 Task: Open a blank sheet, save the file as Relationships.doc and add heading 'Relationships'Relationships ,with the parapraph,with the parapraph Relationships involve the connections between individuals, whether romantic, familial, or platonic. Building and maintaining healthy relationships involves communication, trust, and mutual respect, contributing to overall well-being and happiness.Apply Font Style Andalus And font size 16. Apply font style in  Heading Elephant and font size 14 Change heading alignment to  Left
Action: Mouse moved to (16, 19)
Screenshot: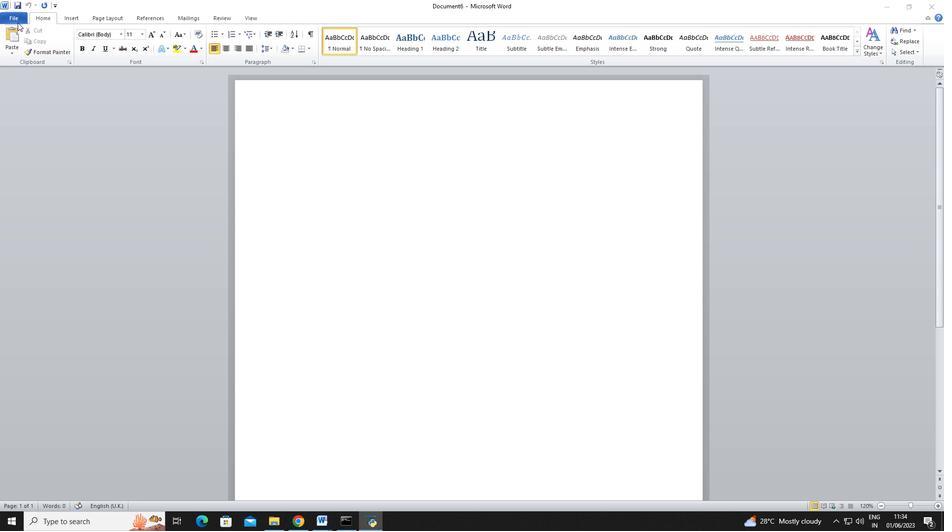 
Action: Mouse pressed left at (16, 19)
Screenshot: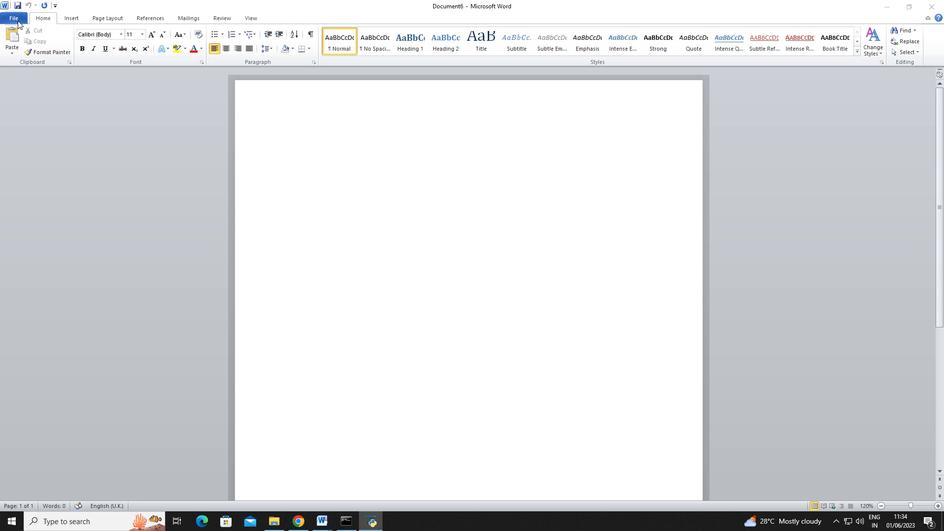 
Action: Mouse pressed left at (16, 19)
Screenshot: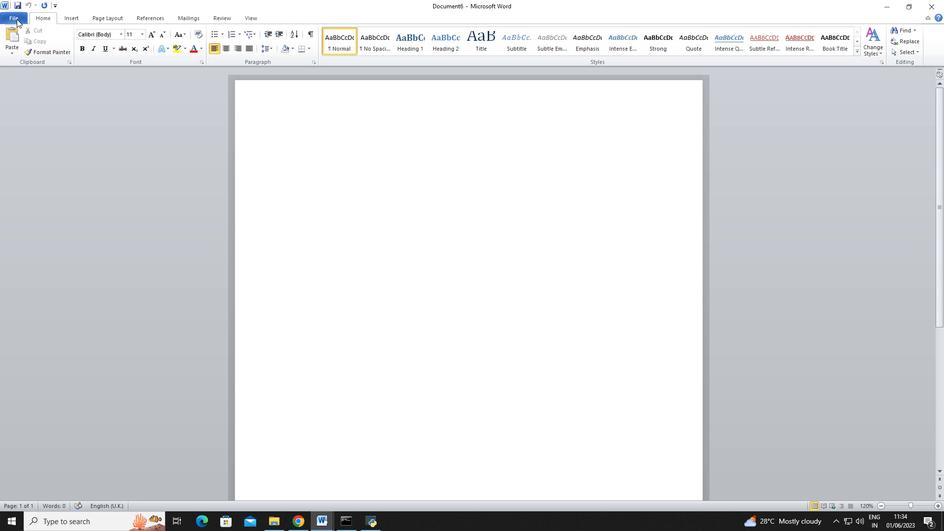 
Action: Mouse moved to (24, 124)
Screenshot: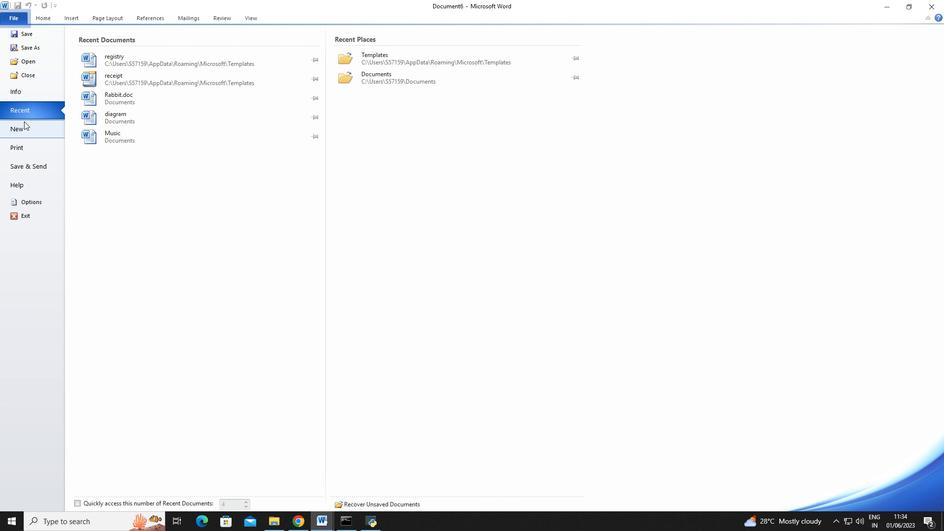 
Action: Mouse pressed left at (24, 124)
Screenshot: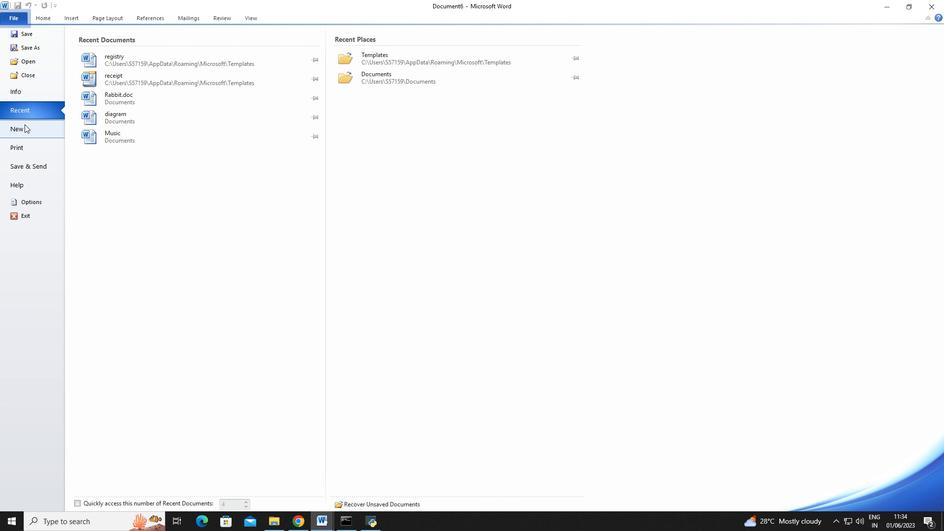 
Action: Mouse moved to (97, 96)
Screenshot: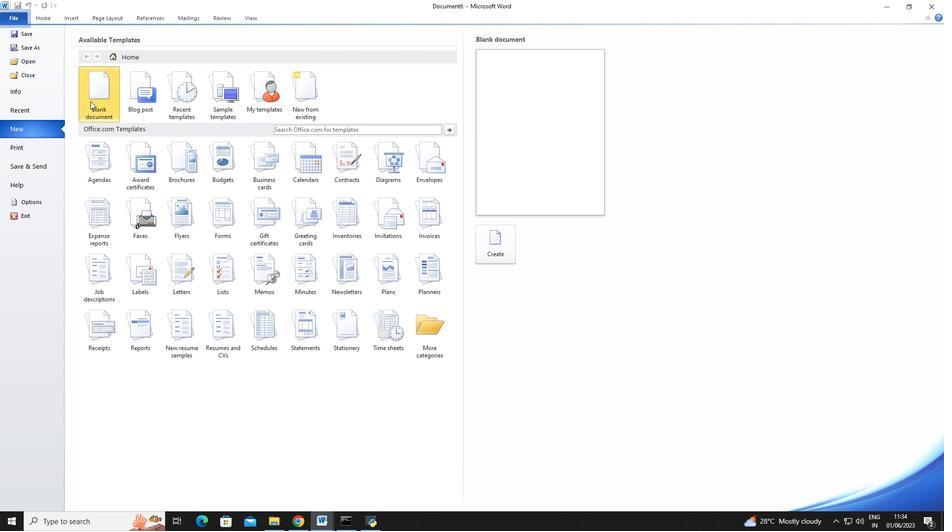 
Action: Mouse pressed left at (97, 96)
Screenshot: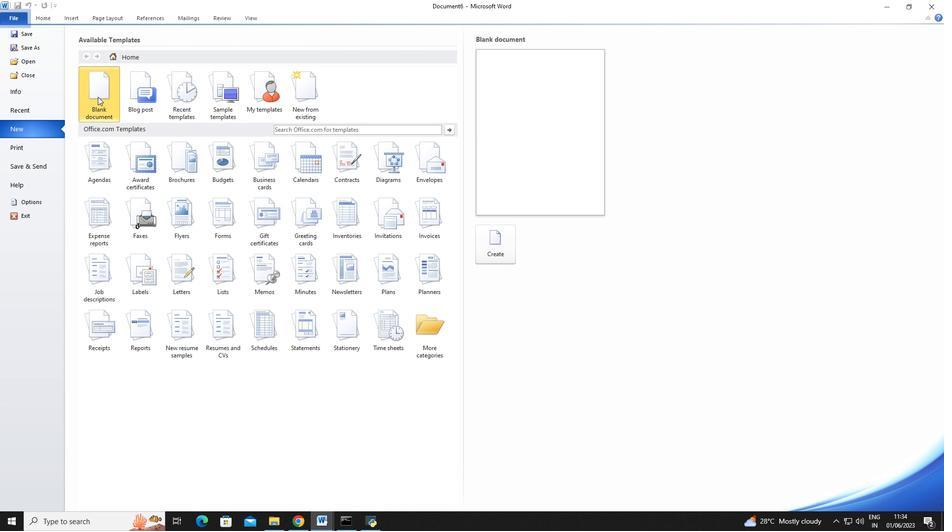 
Action: Mouse moved to (484, 243)
Screenshot: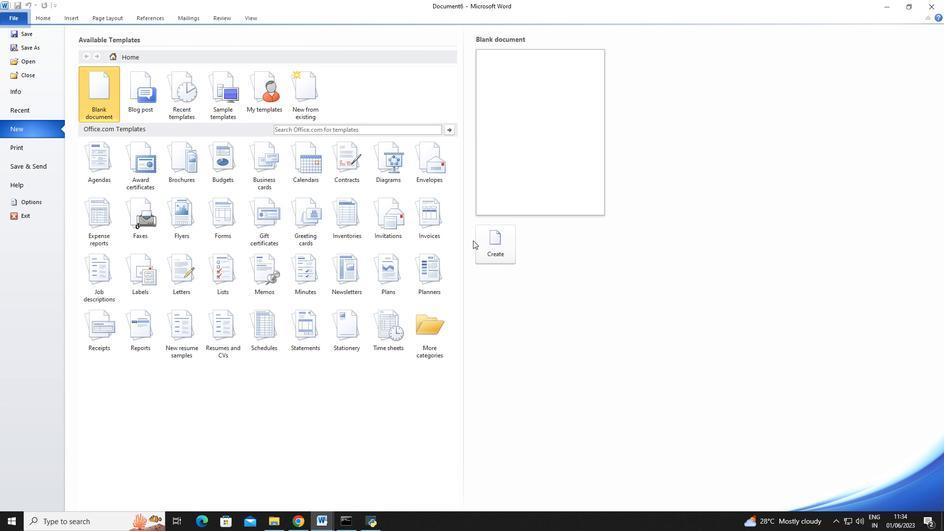 
Action: Mouse pressed left at (484, 243)
Screenshot: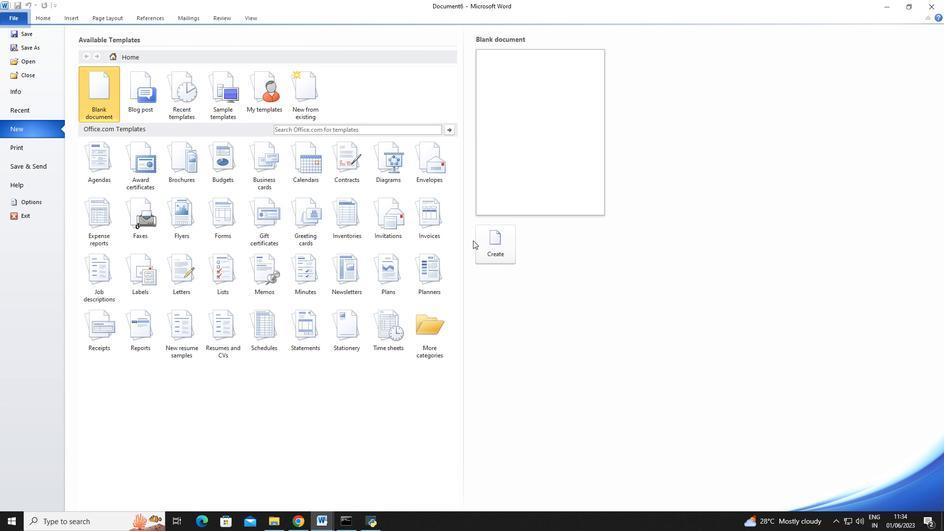 
Action: Mouse moved to (20, 19)
Screenshot: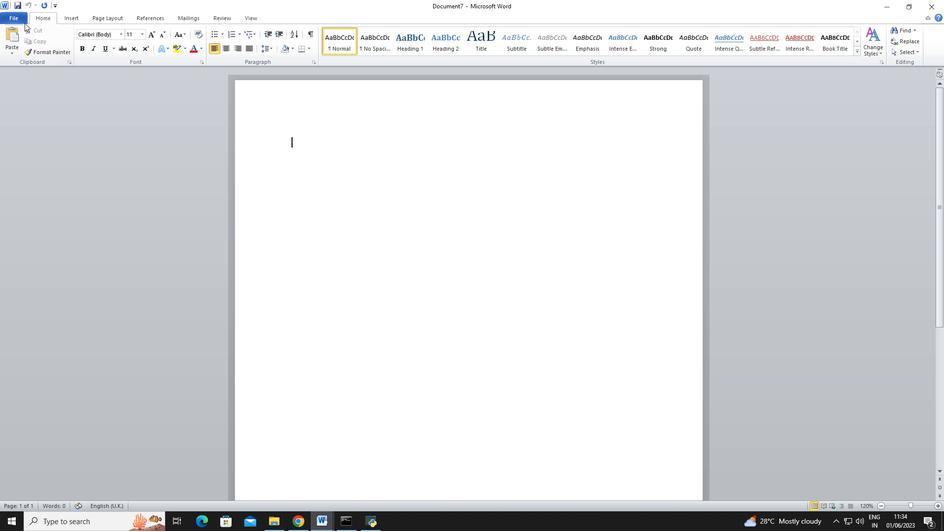 
Action: Mouse pressed left at (20, 19)
Screenshot: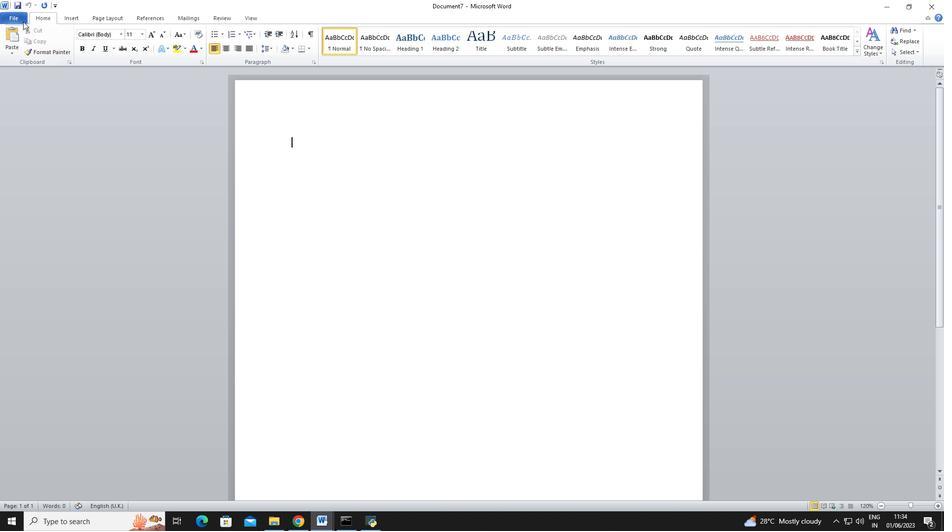 
Action: Mouse moved to (21, 33)
Screenshot: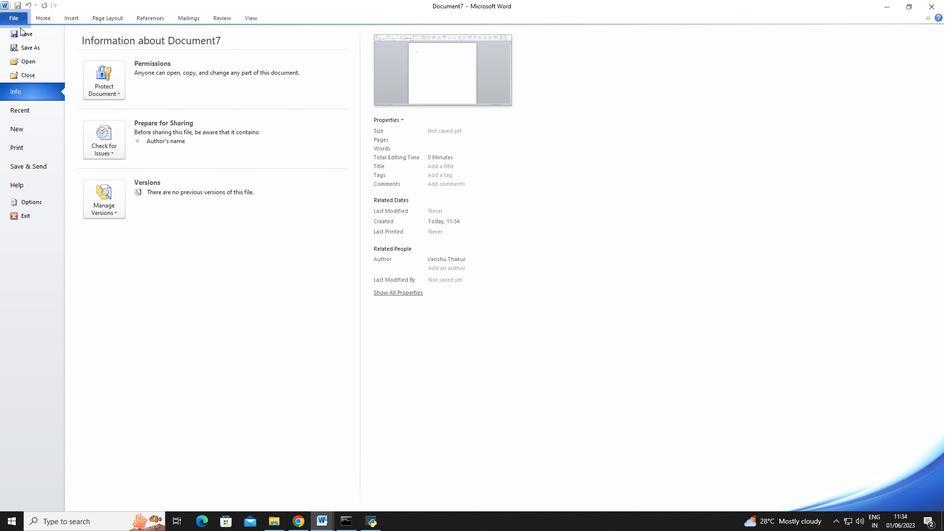 
Action: Mouse pressed left at (21, 33)
Screenshot: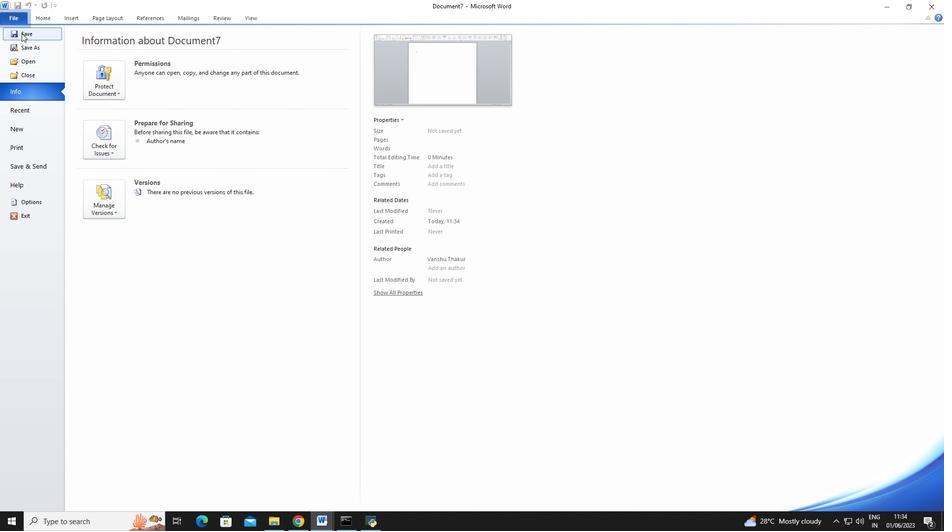 
Action: Mouse moved to (112, 143)
Screenshot: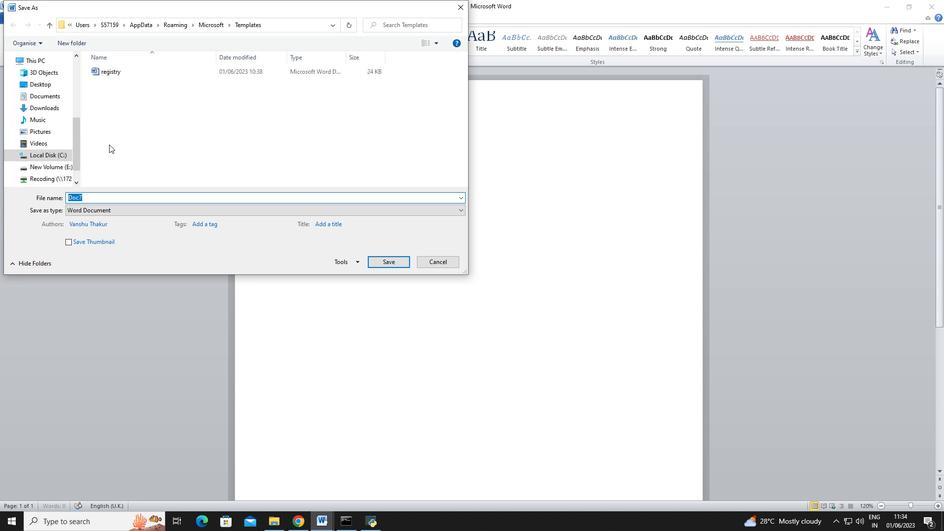 
Action: Key pressed <Key.shift>Relationsho<Key.backspace>ips.doc
Screenshot: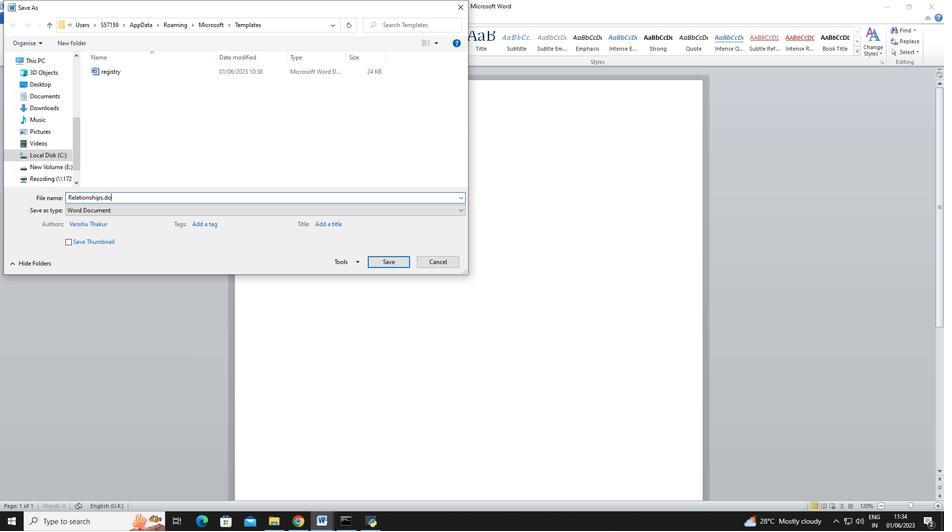 
Action: Mouse moved to (399, 266)
Screenshot: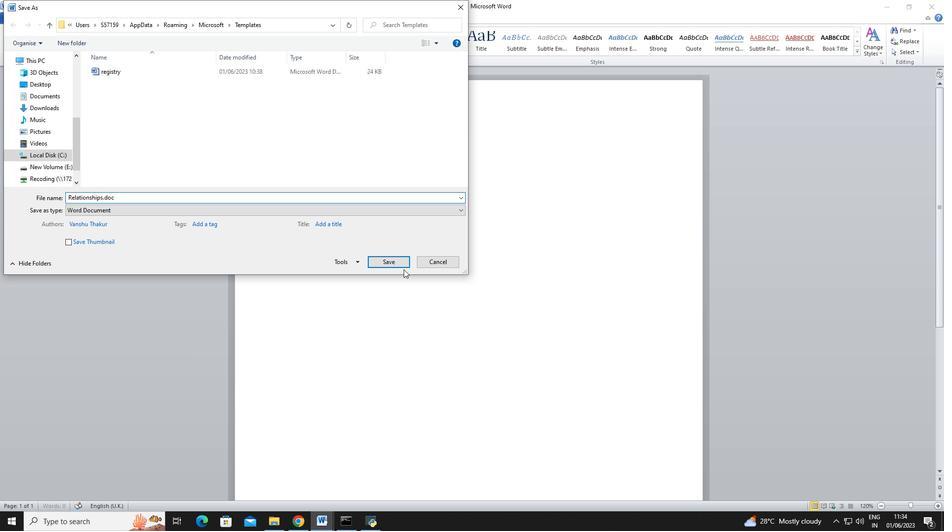 
Action: Mouse pressed left at (399, 266)
Screenshot: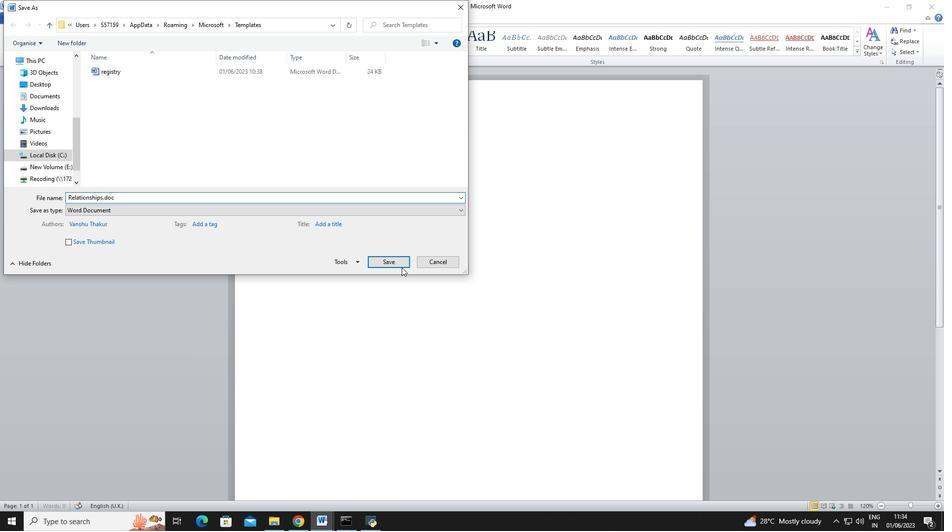 
Action: Mouse moved to (314, 133)
Screenshot: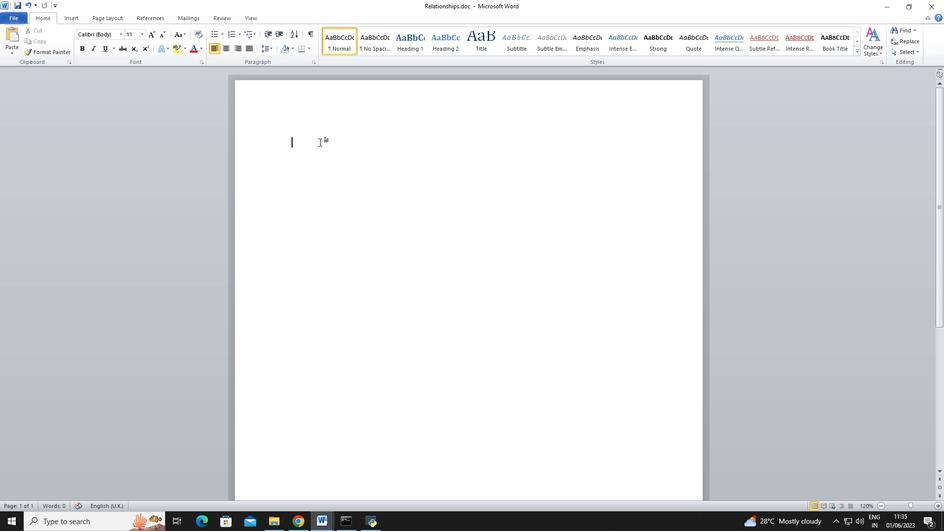 
Action: Key pressed <Key.shift>Relationships<Key.enter><Key.shift><Key.shift><Key.shift><Key.shift><Key.shift><Key.shift>Relationships<Key.space>involve<Key.space>the<Key.space>connections<Key.space>between<Key.space>individuals,<Key.space>whether<Key.space>romantic,<Key.space>familial,<Key.space>or<Key.space>platonic.<Key.space><Key.shift>Building<Key.space>and<Key.space>,<Key.backspace>maintaining<Key.space>healthy<Key.space>relationships<Key.space>involves<Key.space>communication,<Key.space>trust,<Key.space>and<Key.space>mutual<Key.space>respect,<Key.space>contibuting<Key.space>to<Key.space>overall<Key.space>well-being<Key.space>and<Key.space>happiness.
Screenshot: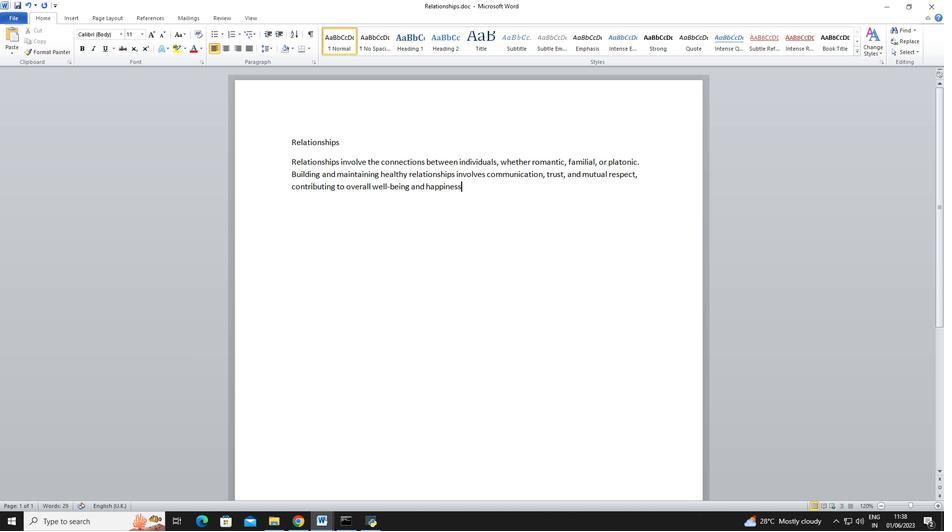 
Action: Mouse moved to (290, 163)
Screenshot: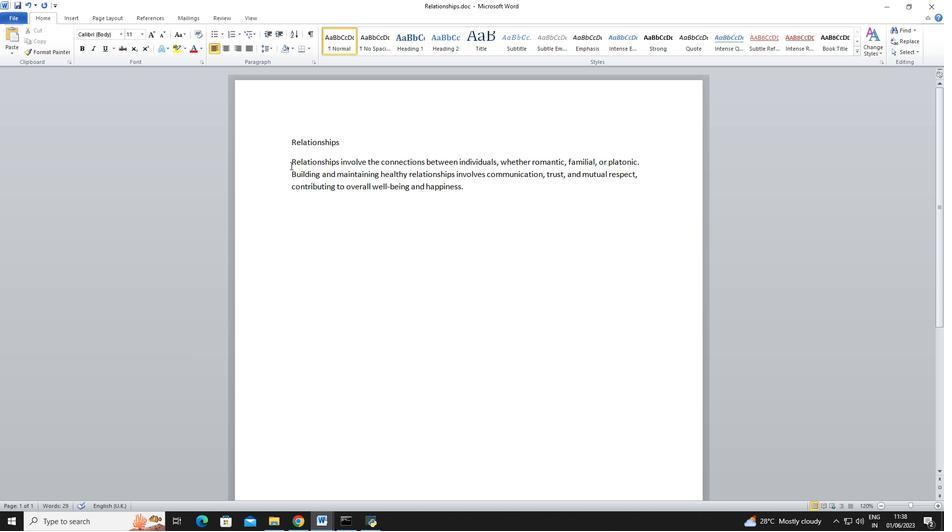 
Action: Mouse pressed left at (290, 163)
Screenshot: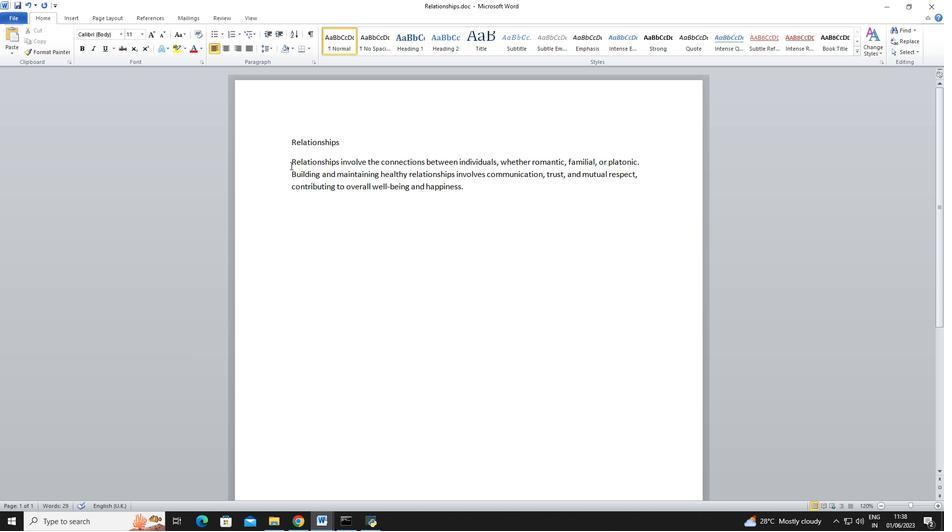 
Action: Mouse moved to (116, 35)
Screenshot: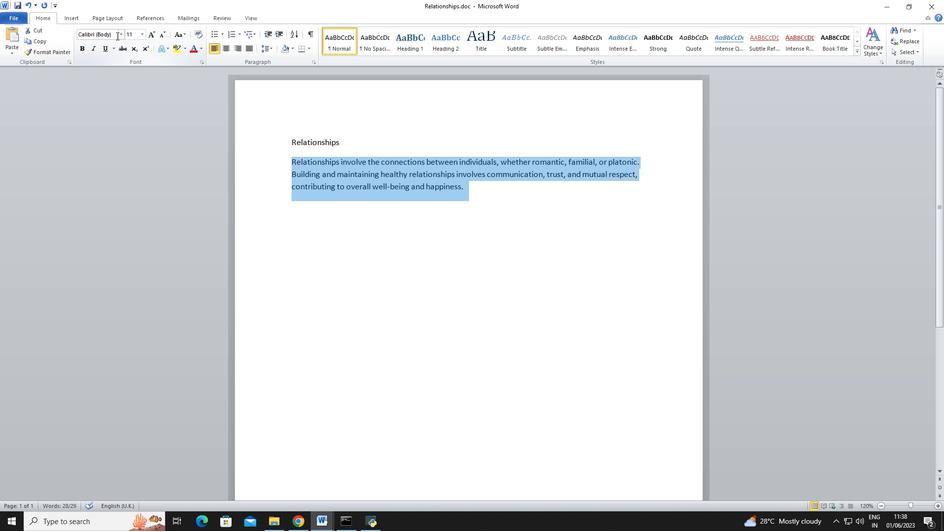 
Action: Mouse pressed left at (116, 35)
Screenshot: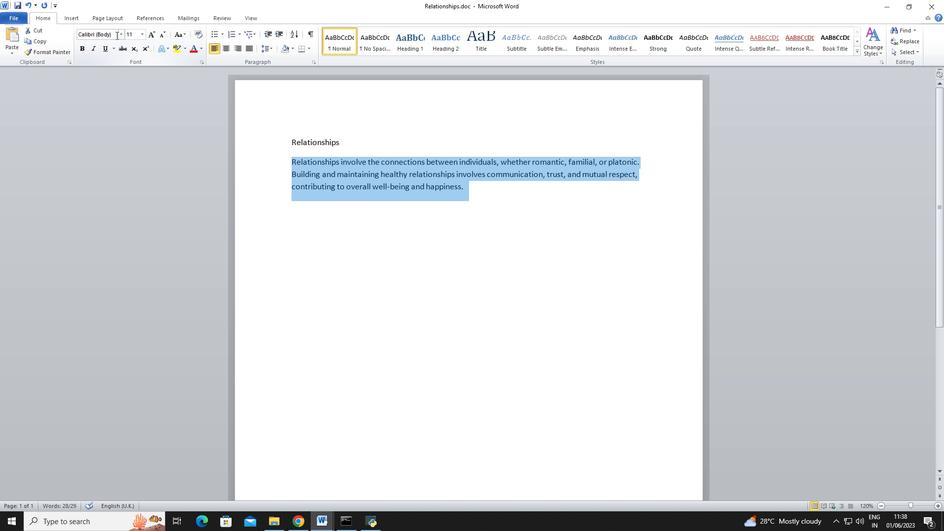 
Action: Mouse moved to (119, 32)
Screenshot: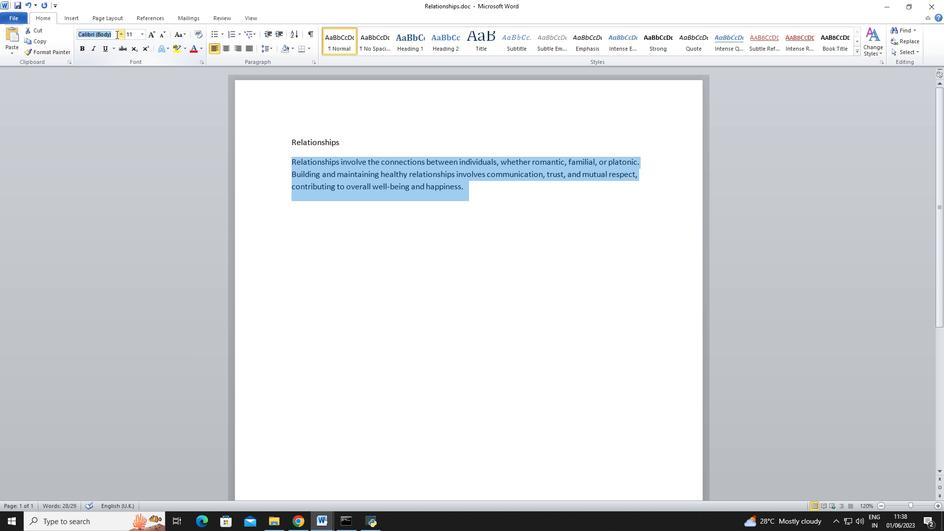 
Action: Mouse pressed left at (119, 32)
Screenshot: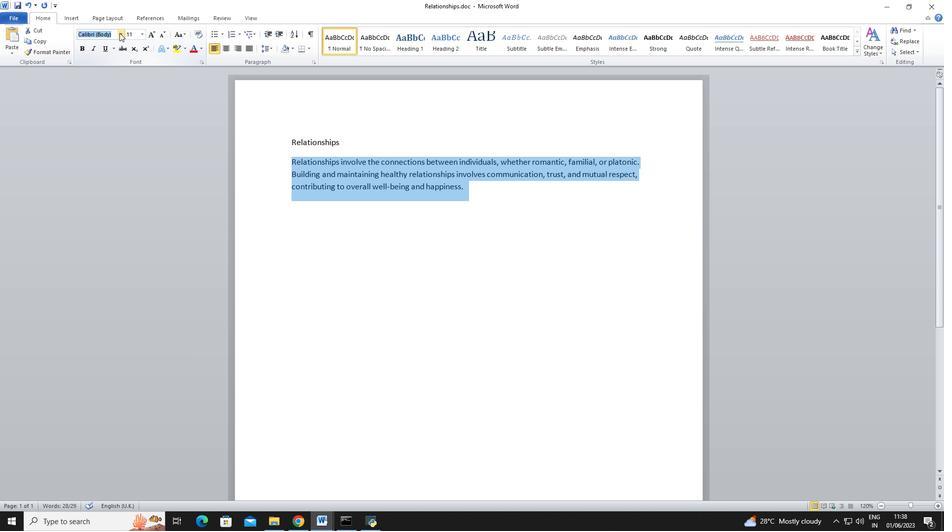 
Action: Mouse moved to (154, 227)
Screenshot: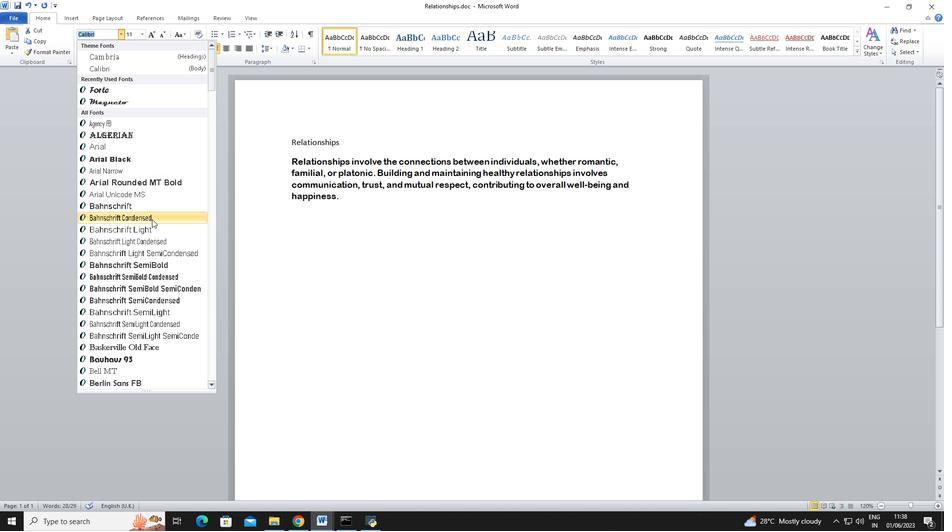 
Action: Mouse scrolled (154, 227) with delta (0, 0)
Screenshot: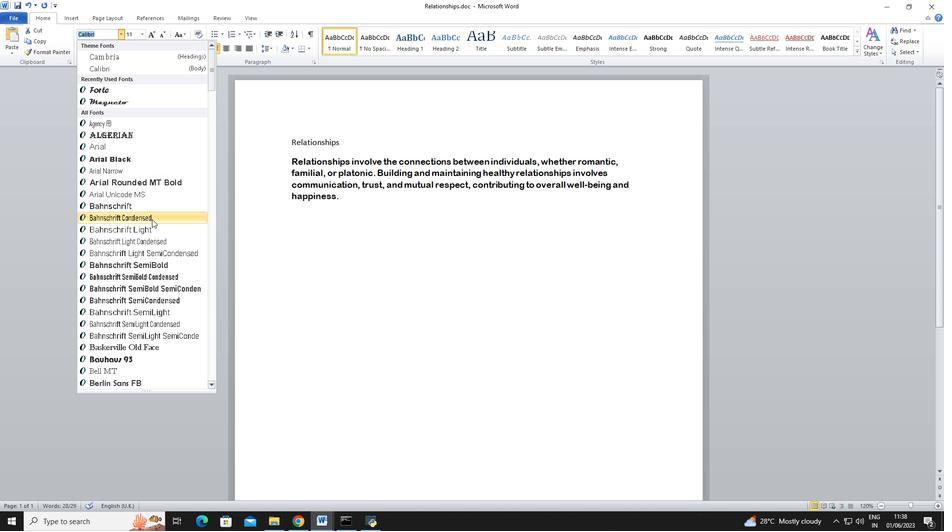
Action: Mouse moved to (155, 229)
Screenshot: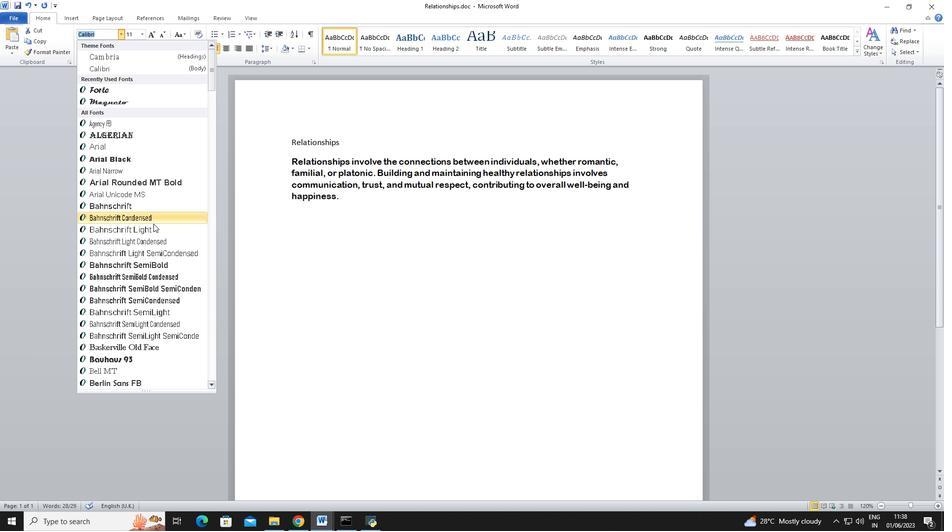 
Action: Mouse scrolled (155, 229) with delta (0, 0)
Screenshot: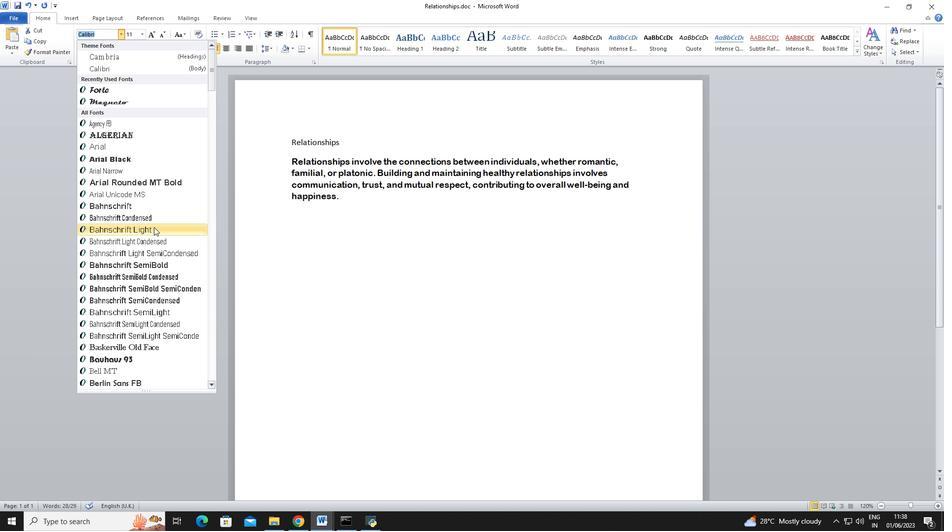 
Action: Mouse scrolled (155, 229) with delta (0, 0)
Screenshot: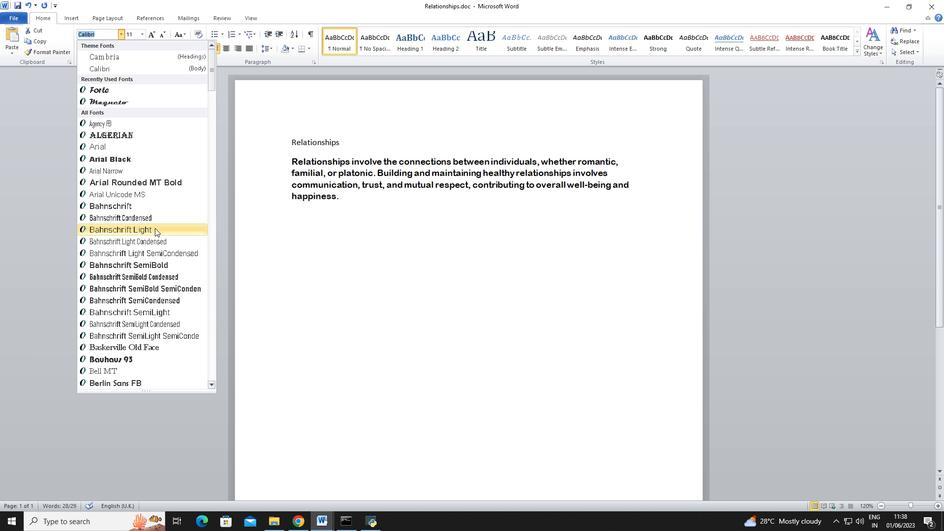 
Action: Mouse moved to (155, 230)
Screenshot: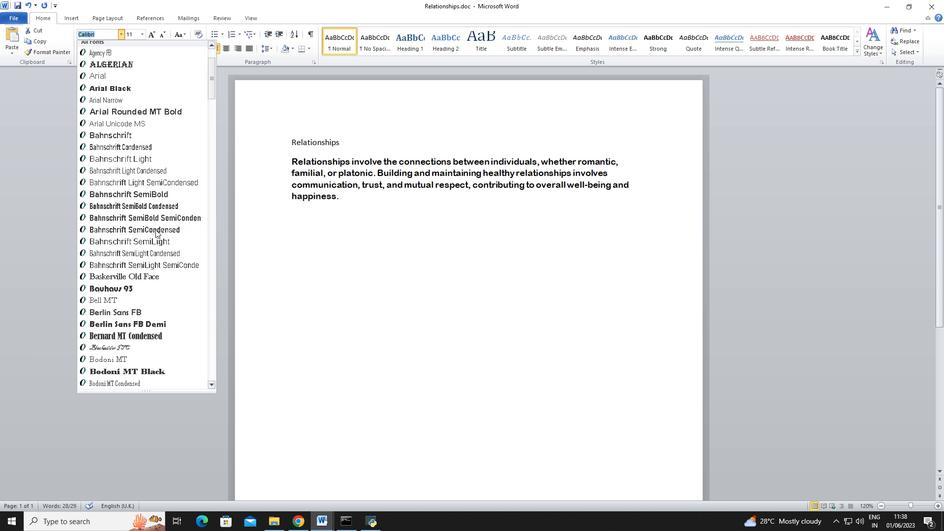 
Action: Mouse scrolled (155, 229) with delta (0, 0)
Screenshot: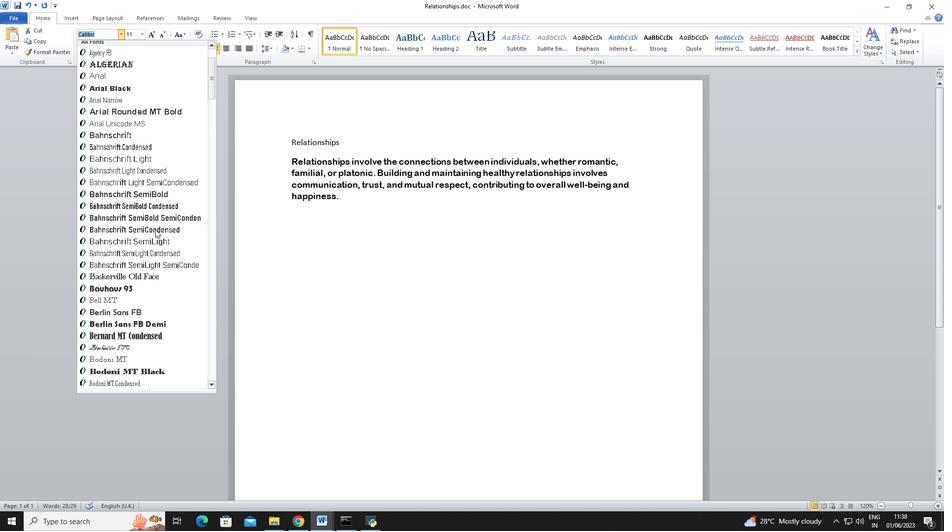 
Action: Mouse scrolled (155, 229) with delta (0, 0)
Screenshot: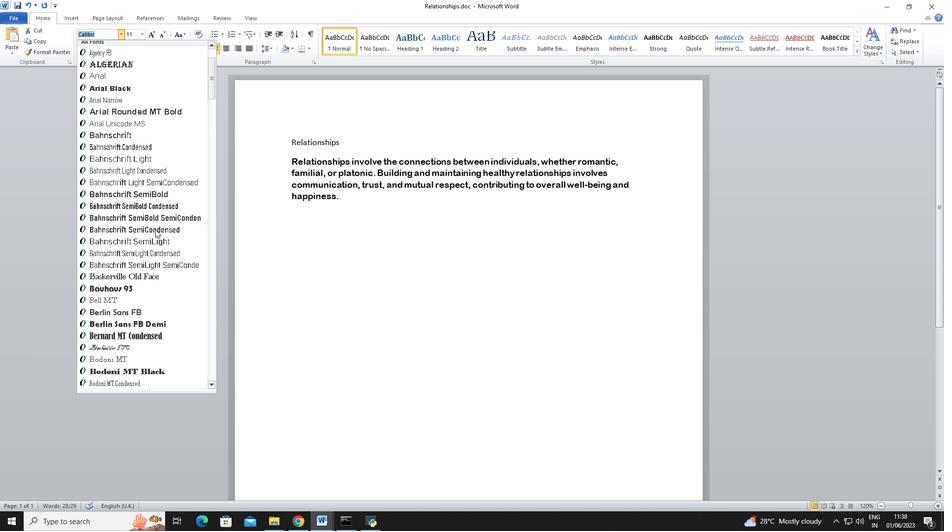 
Action: Mouse scrolled (155, 229) with delta (0, 0)
Screenshot: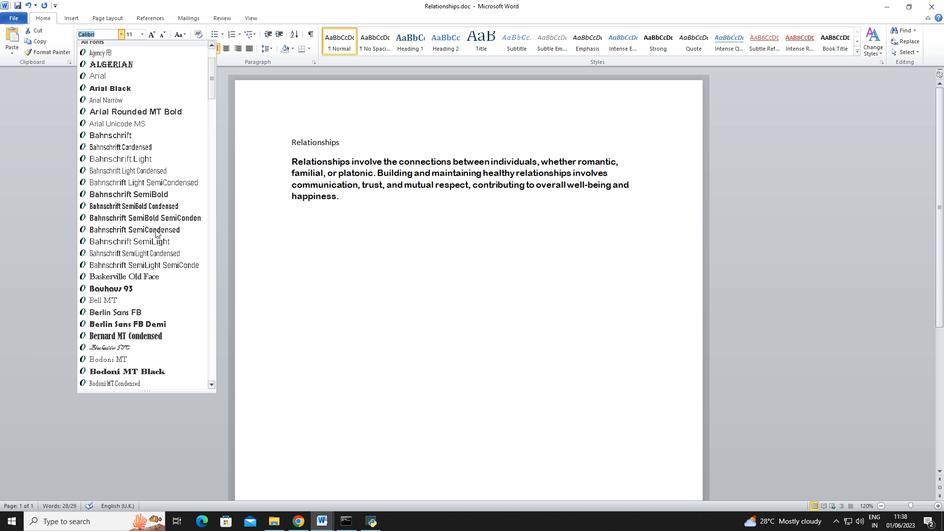
Action: Mouse moved to (155, 230)
Screenshot: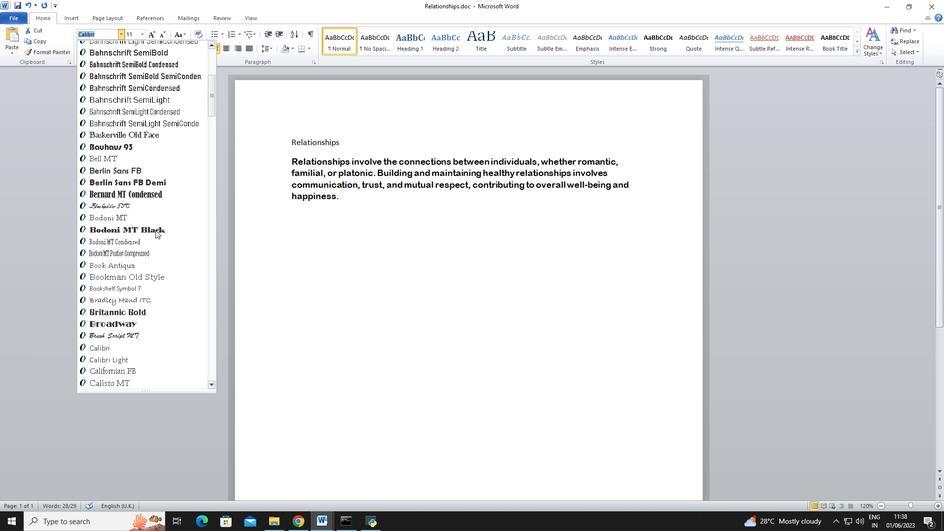 
Action: Mouse scrolled (155, 230) with delta (0, 0)
Screenshot: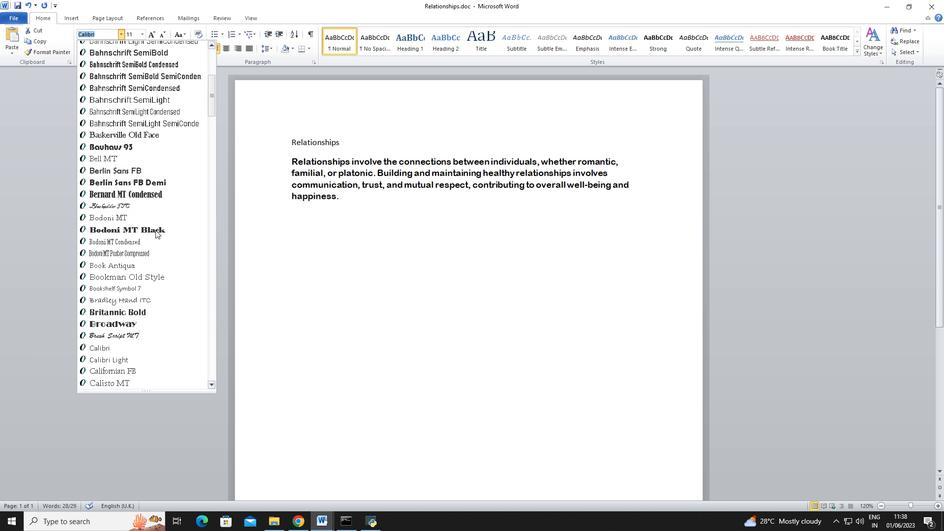 
Action: Mouse scrolled (155, 230) with delta (0, 0)
Screenshot: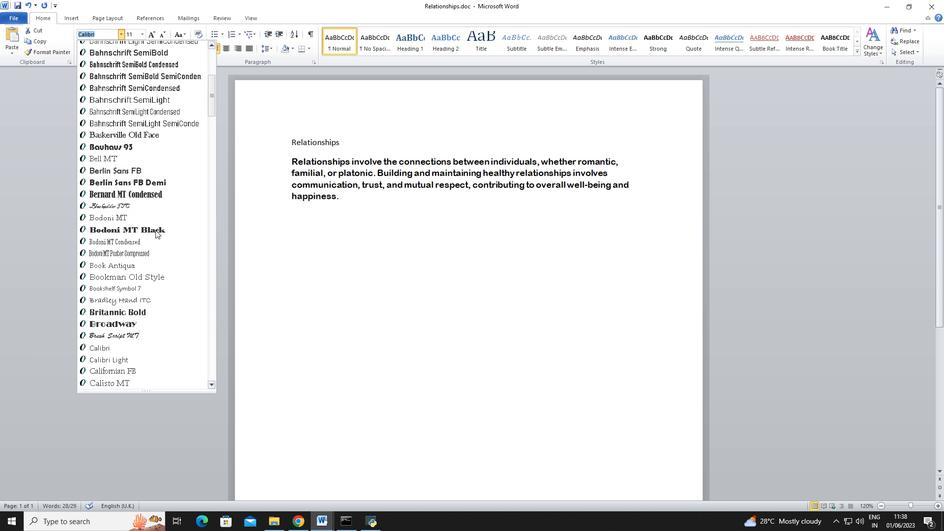 
Action: Mouse scrolled (155, 230) with delta (0, 0)
Screenshot: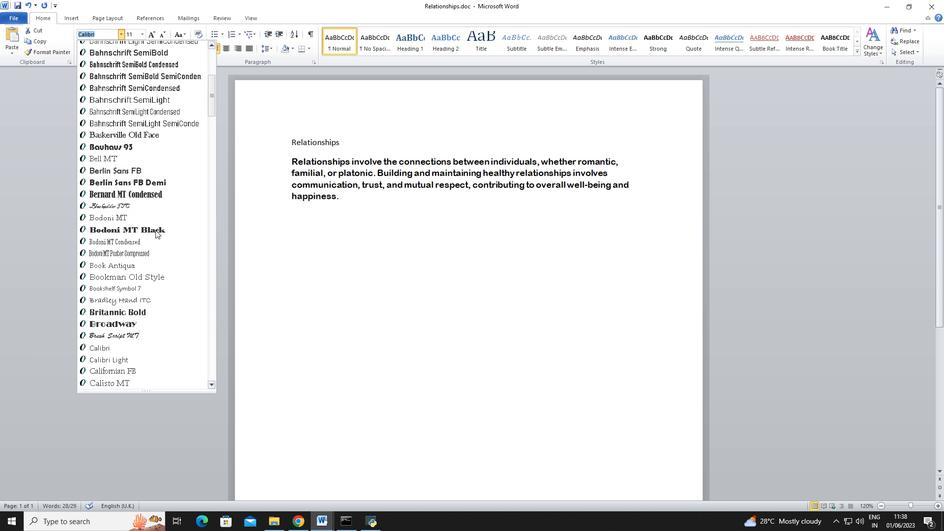 
Action: Mouse scrolled (155, 230) with delta (0, 0)
Screenshot: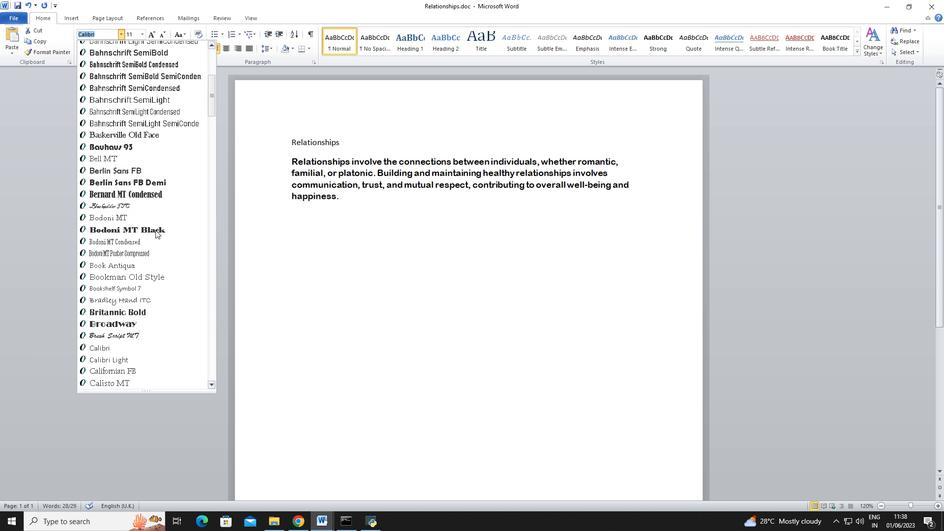 
Action: Mouse scrolled (155, 230) with delta (0, 0)
Screenshot: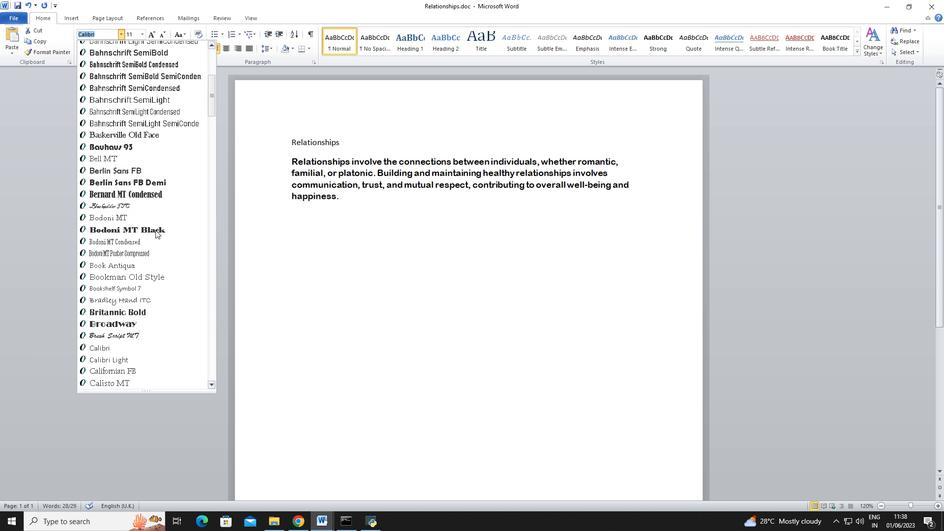 
Action: Mouse scrolled (155, 230) with delta (0, 0)
Screenshot: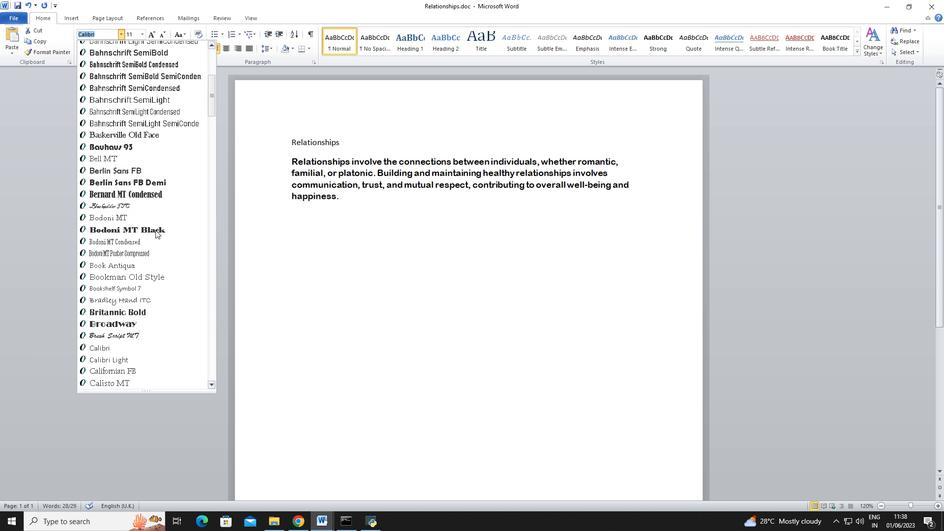 
Action: Mouse scrolled (155, 230) with delta (0, 0)
Screenshot: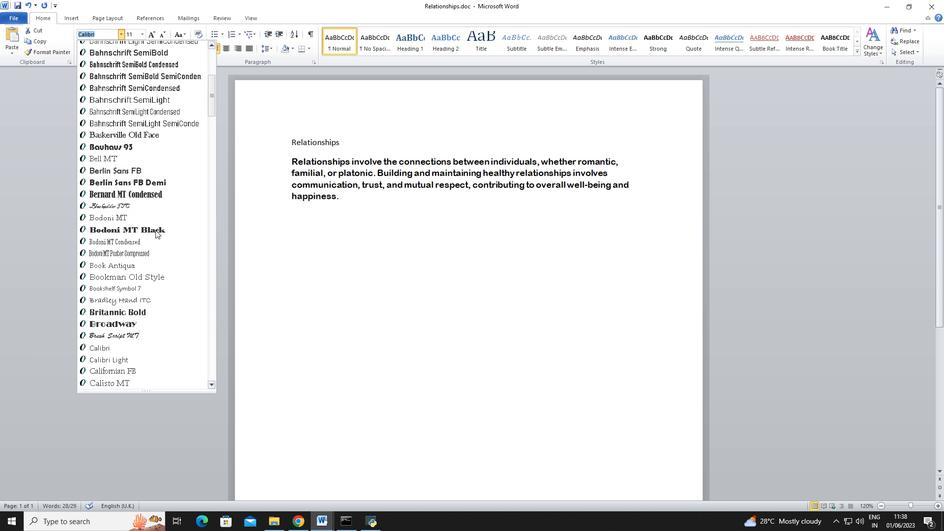 
Action: Mouse scrolled (155, 230) with delta (0, 0)
Screenshot: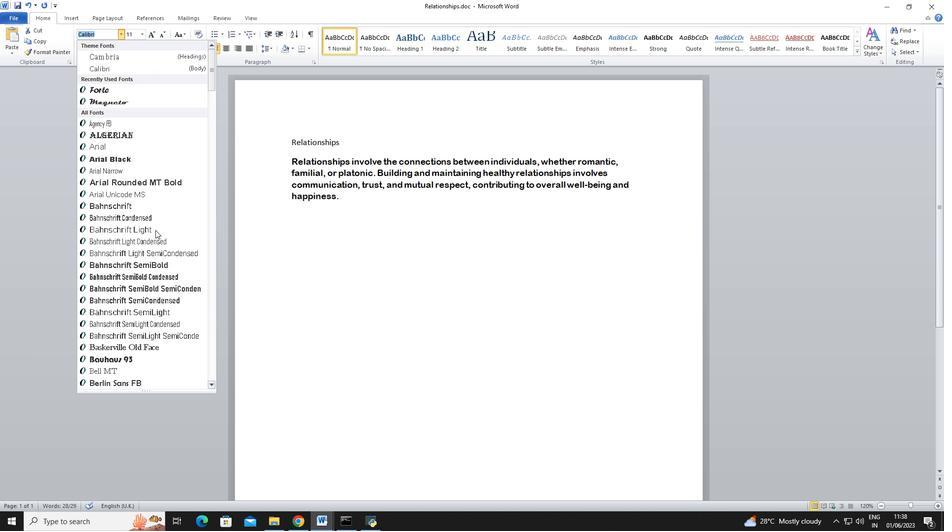 
Action: Mouse scrolled (155, 230) with delta (0, 0)
Screenshot: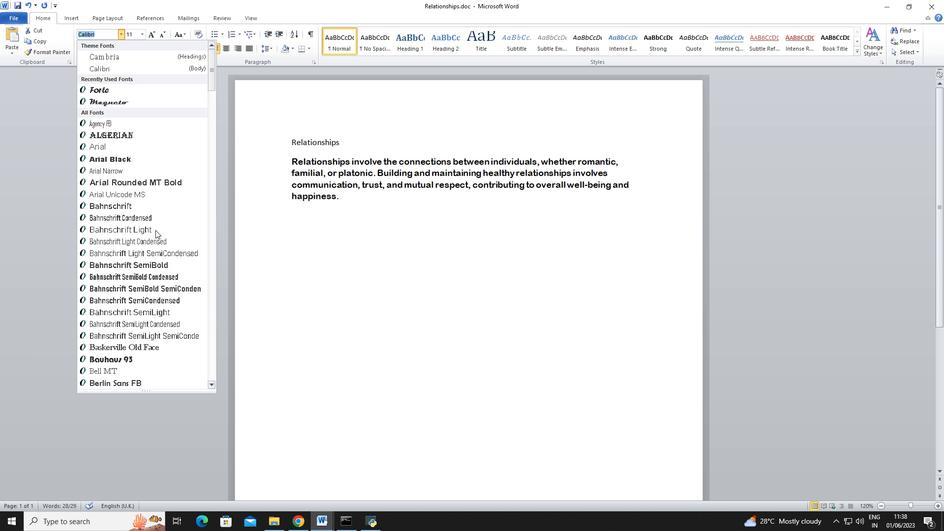
Action: Mouse scrolled (155, 229) with delta (0, 0)
Screenshot: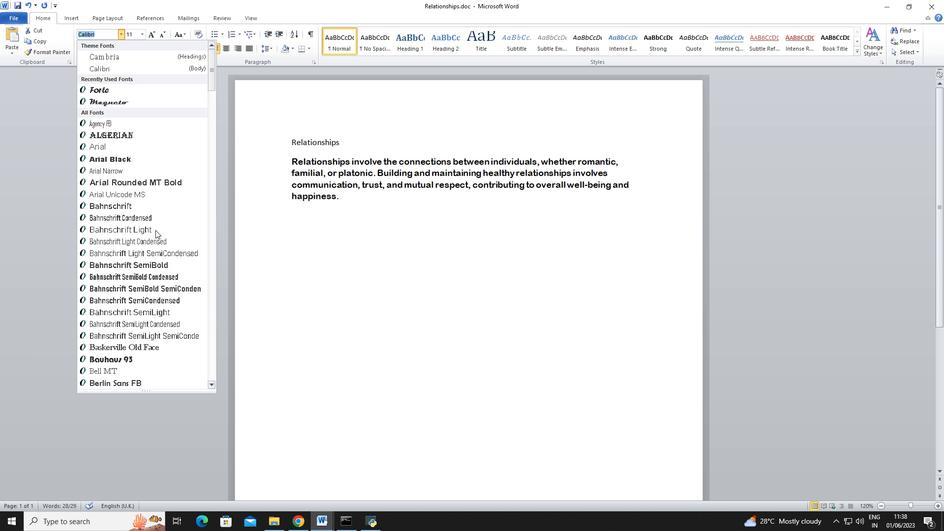 
Action: Mouse scrolled (155, 230) with delta (0, 0)
Screenshot: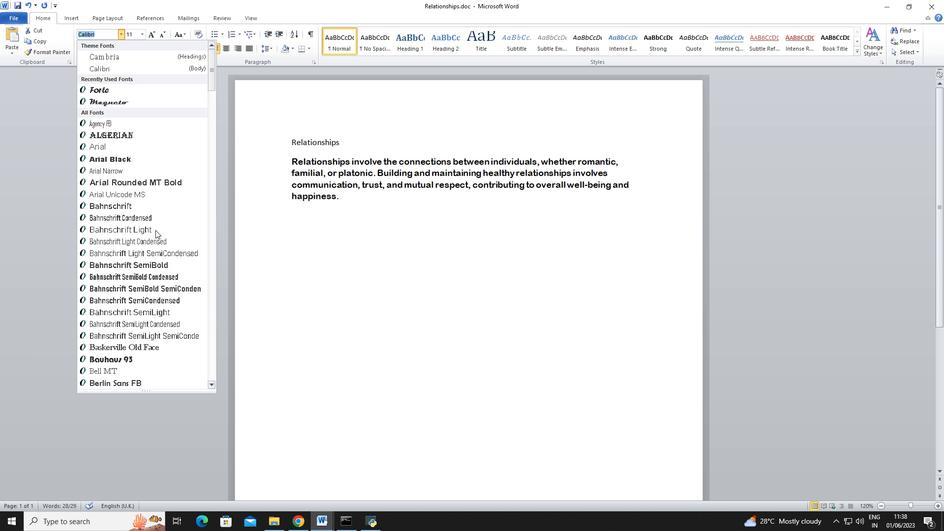 
Action: Mouse scrolled (155, 229) with delta (0, 0)
Screenshot: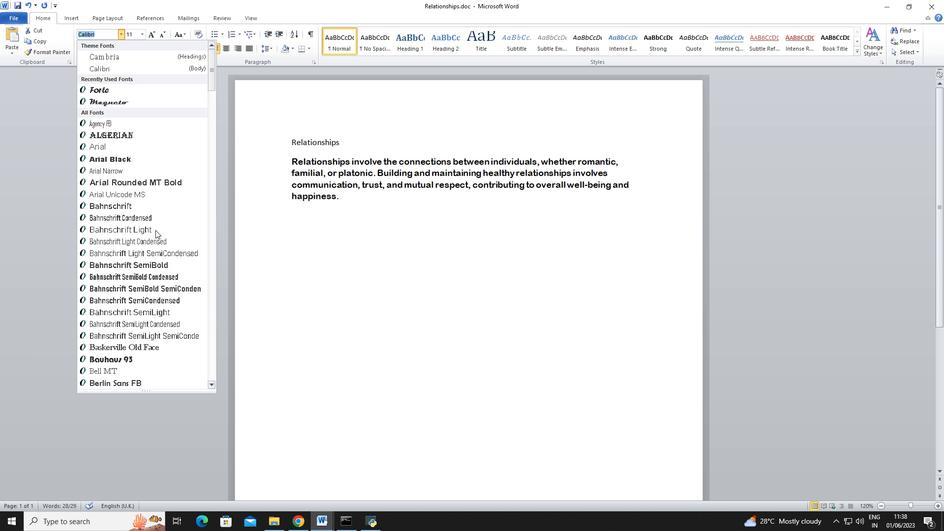 
Action: Mouse scrolled (155, 230) with delta (0, 0)
Screenshot: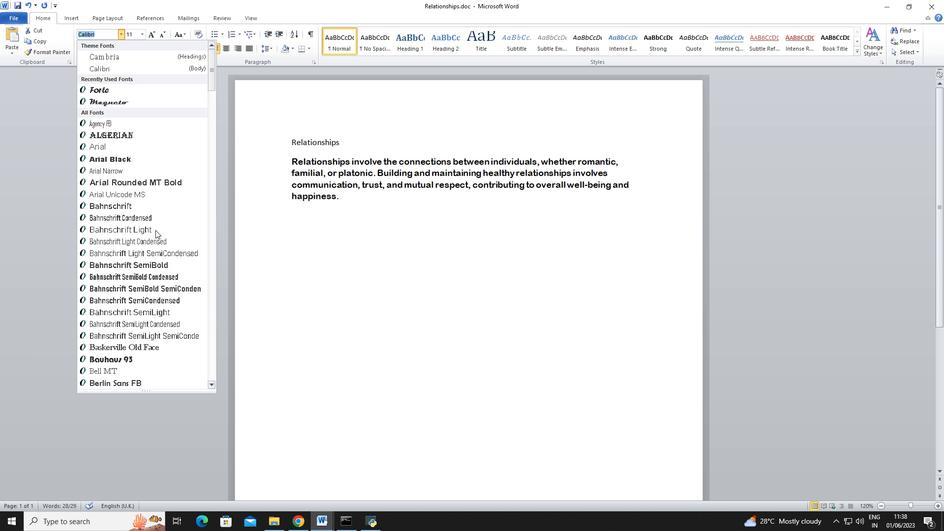 
Action: Mouse moved to (104, 33)
Screenshot: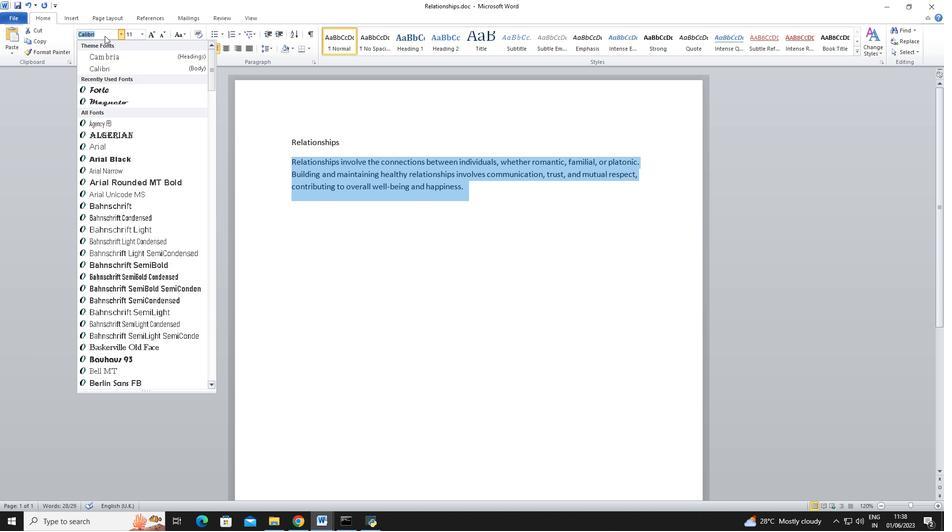 
Action: Mouse pressed left at (104, 33)
Screenshot: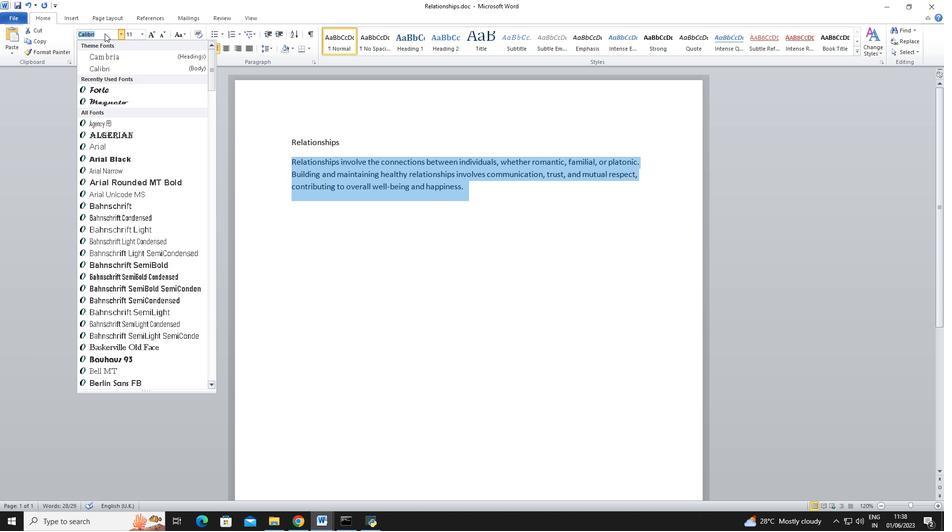 
Action: Mouse moved to (73, 35)
Screenshot: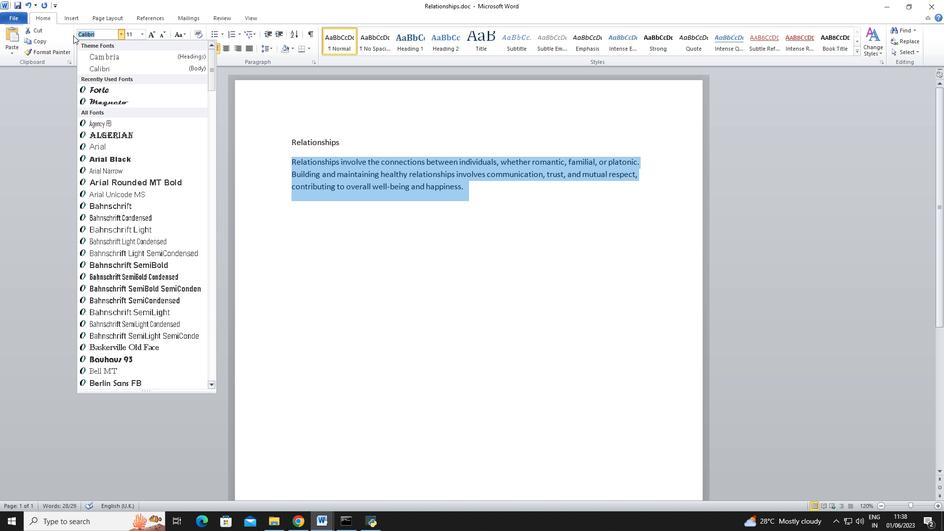 
Action: Key pressed <Key.shift>Andalus
Screenshot: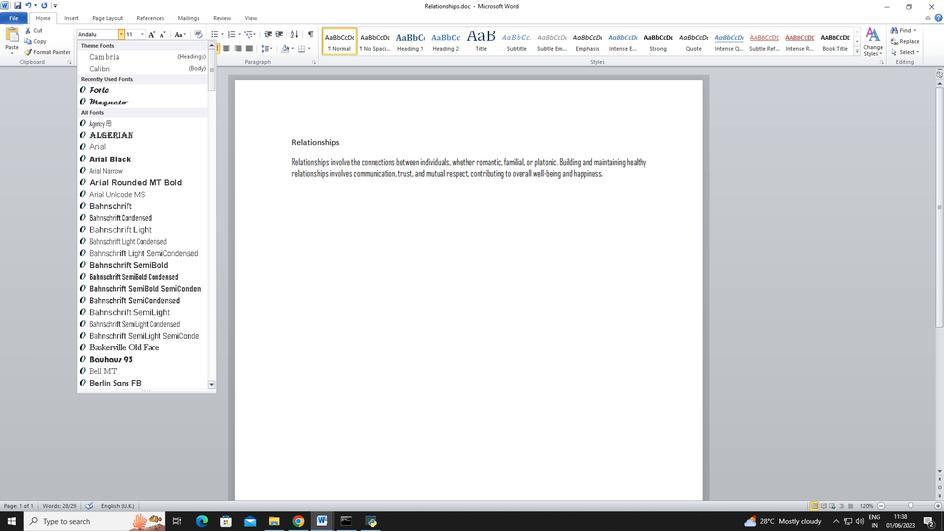 
Action: Mouse moved to (88, 38)
Screenshot: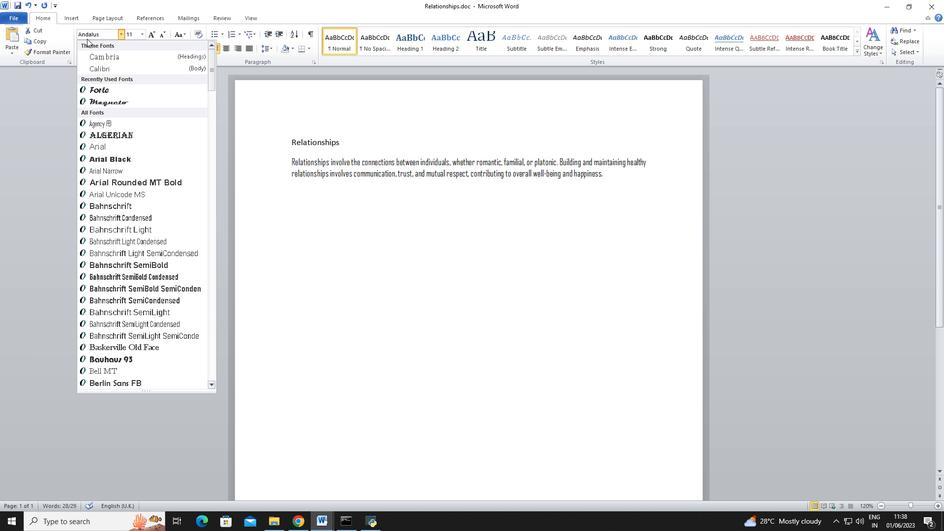 
Action: Key pressed <Key.enter>
Screenshot: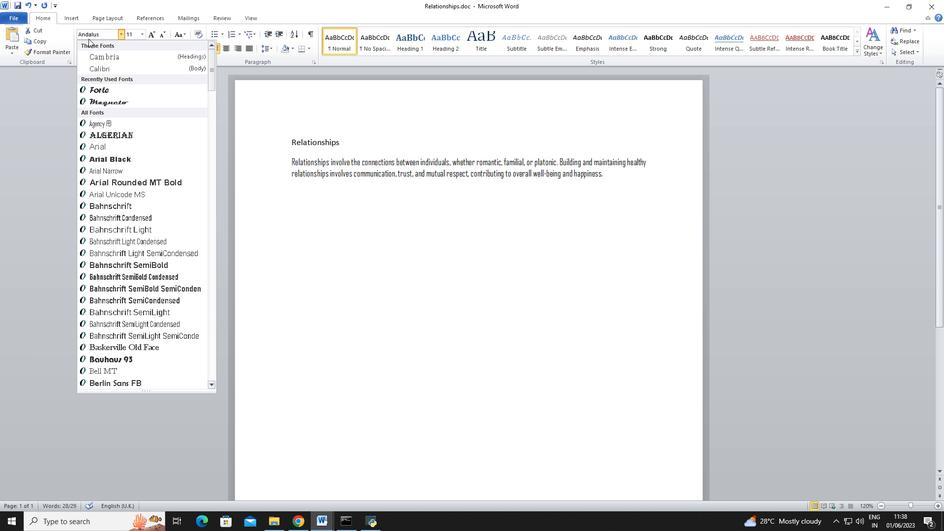 
Action: Mouse moved to (443, 287)
Screenshot: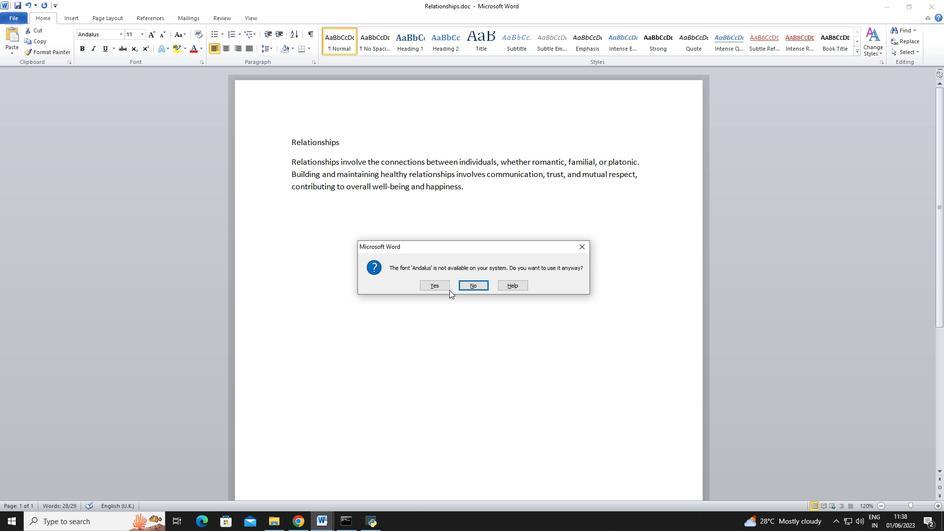 
Action: Mouse pressed left at (443, 287)
Screenshot: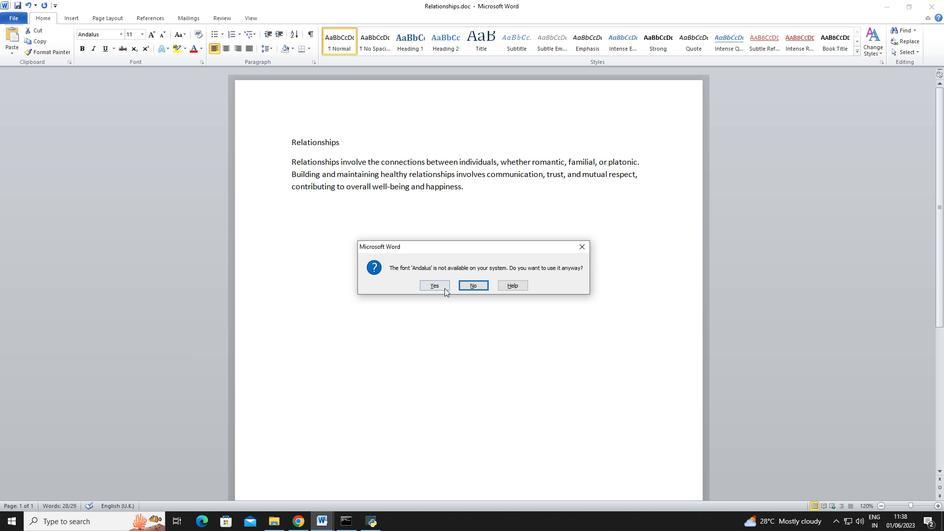 
Action: Mouse moved to (141, 33)
Screenshot: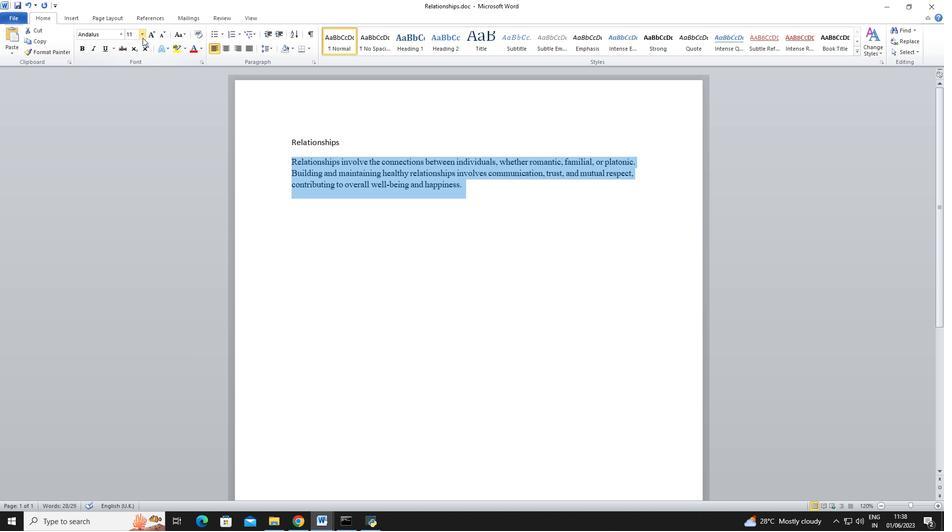 
Action: Mouse pressed left at (141, 33)
Screenshot: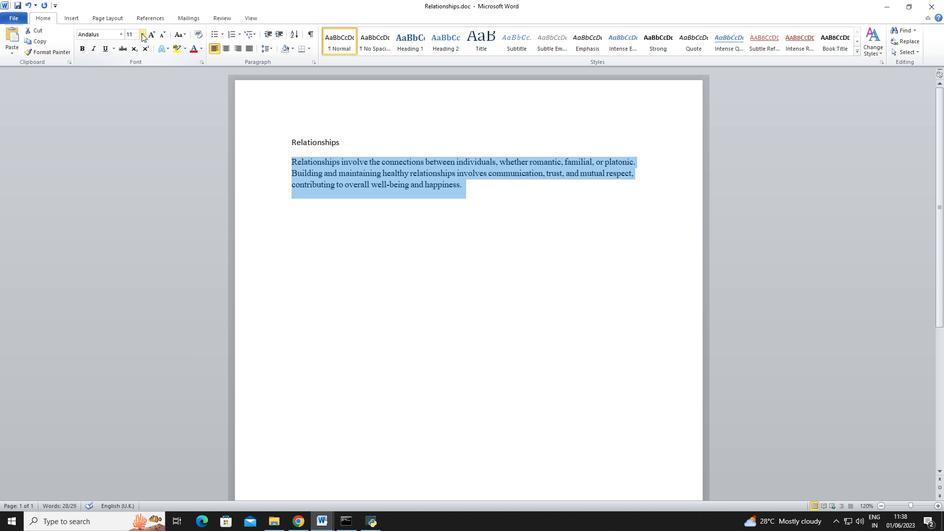 
Action: Mouse moved to (135, 96)
Screenshot: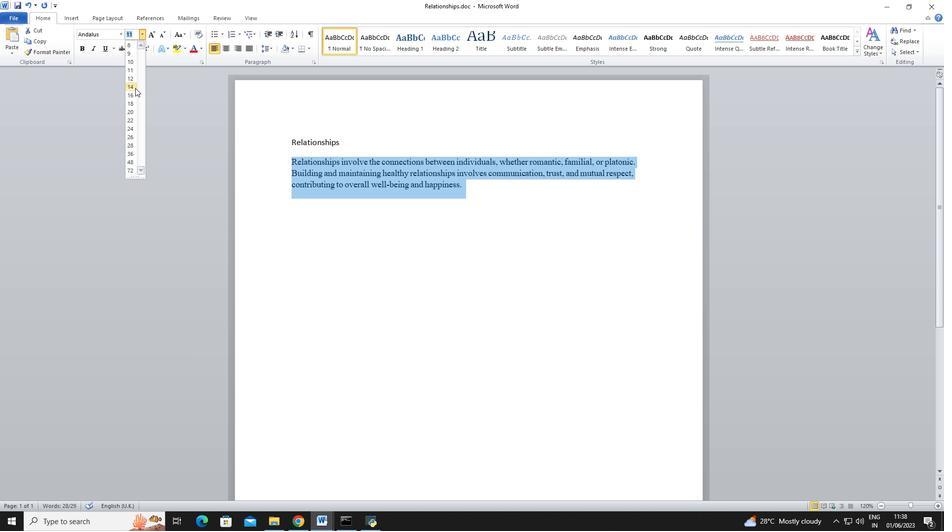 
Action: Mouse pressed left at (135, 96)
Screenshot: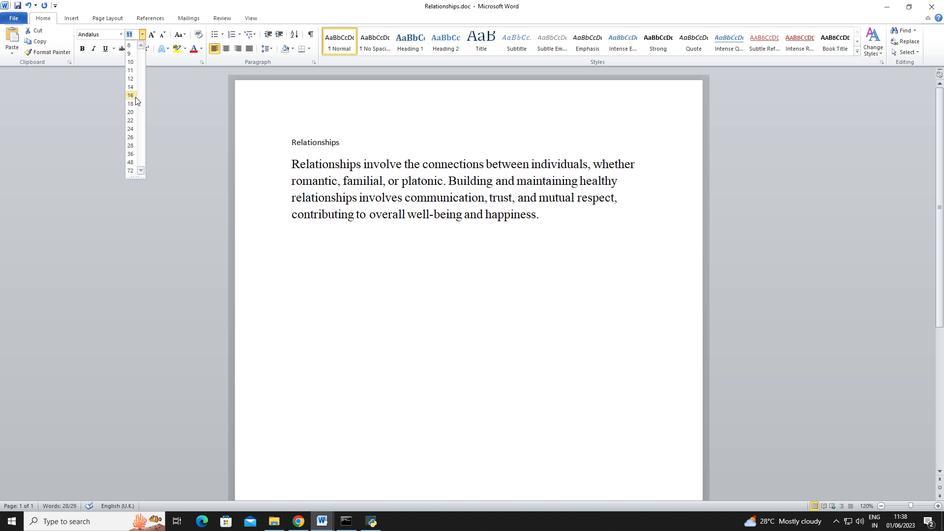 
Action: Mouse moved to (291, 137)
Screenshot: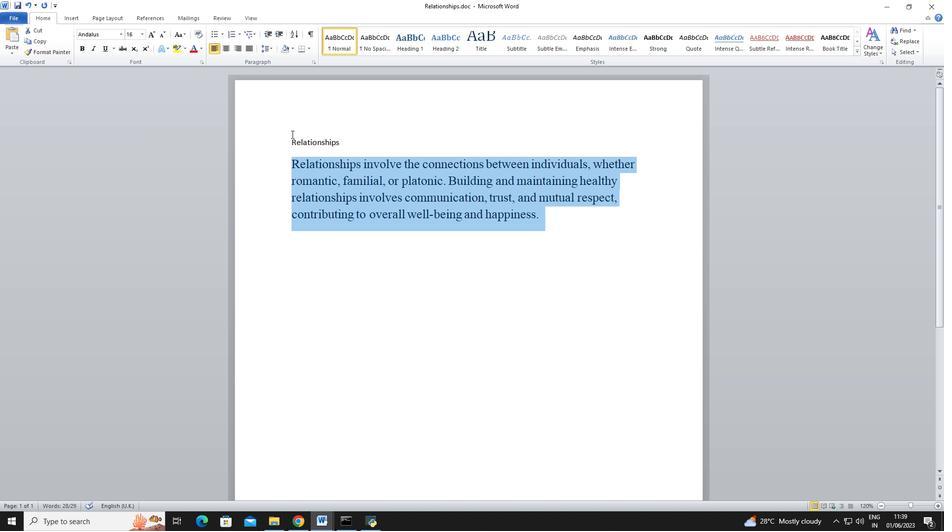 
Action: Mouse pressed left at (291, 137)
Screenshot: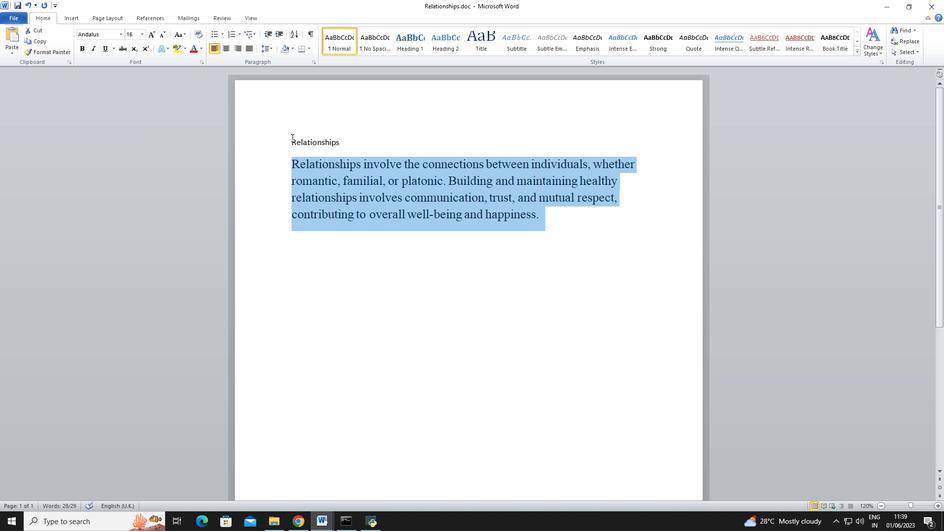 
Action: Mouse moved to (120, 36)
Screenshot: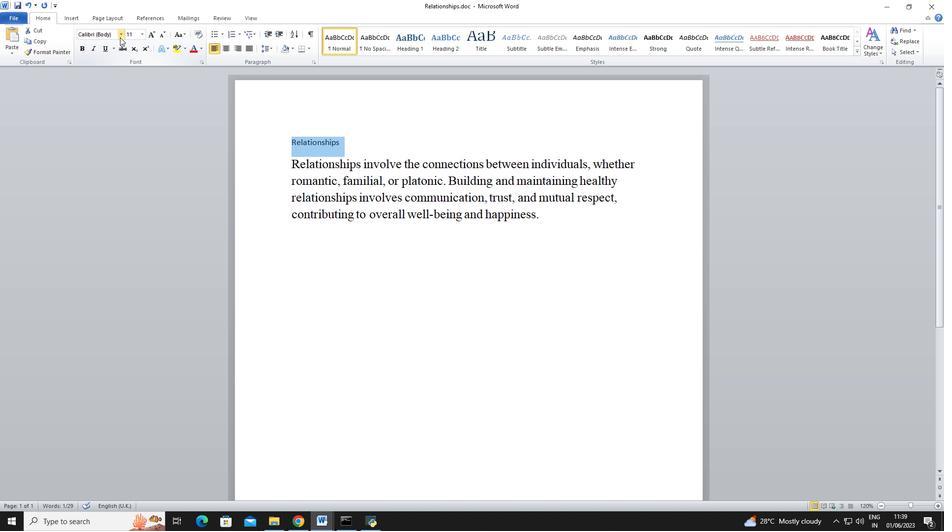 
Action: Mouse pressed left at (120, 36)
Screenshot: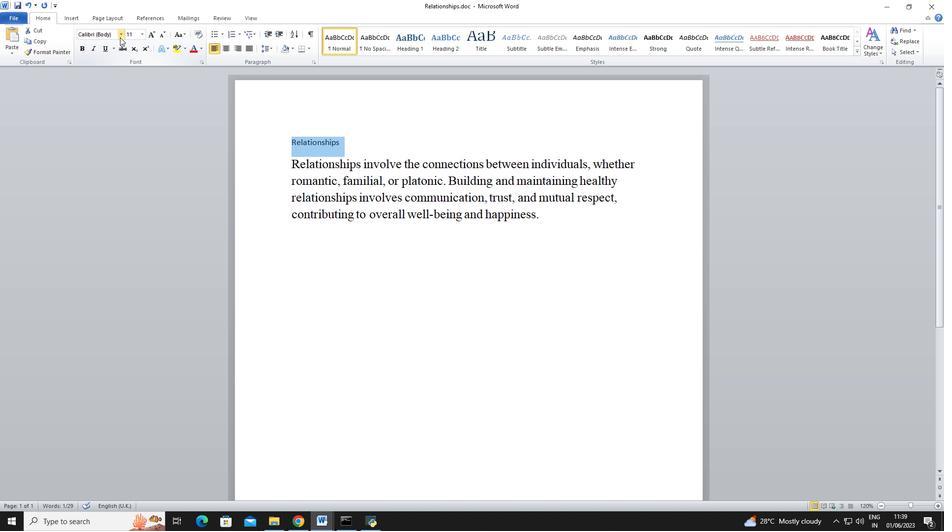 
Action: Mouse moved to (137, 181)
Screenshot: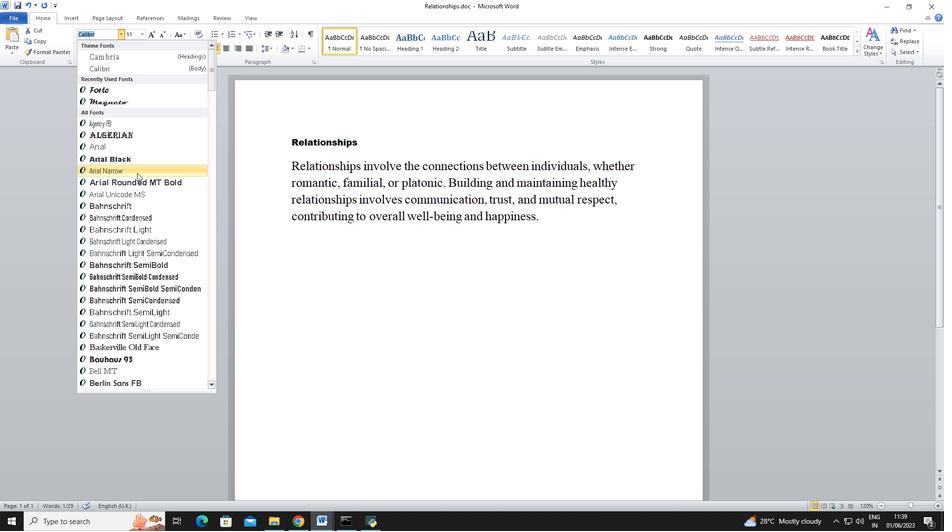
Action: Mouse scrolled (137, 180) with delta (0, 0)
Screenshot: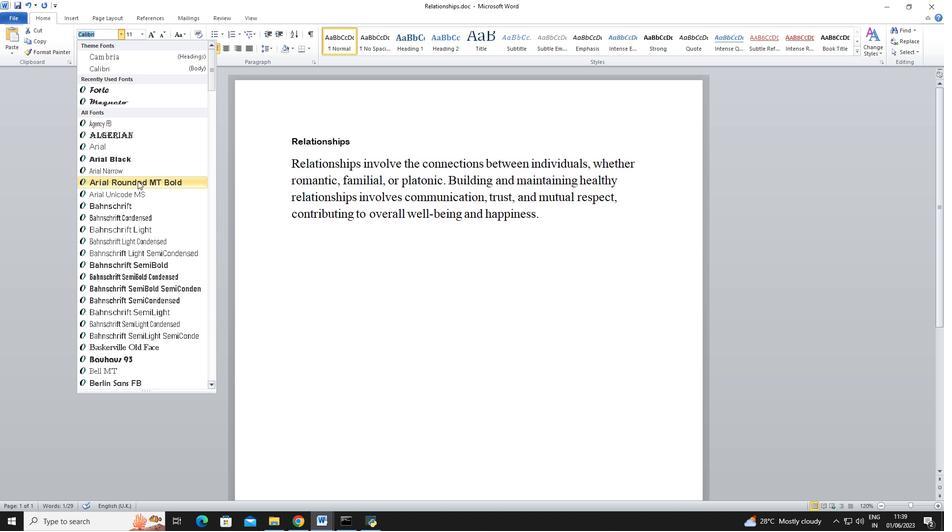 
Action: Mouse scrolled (137, 180) with delta (0, 0)
Screenshot: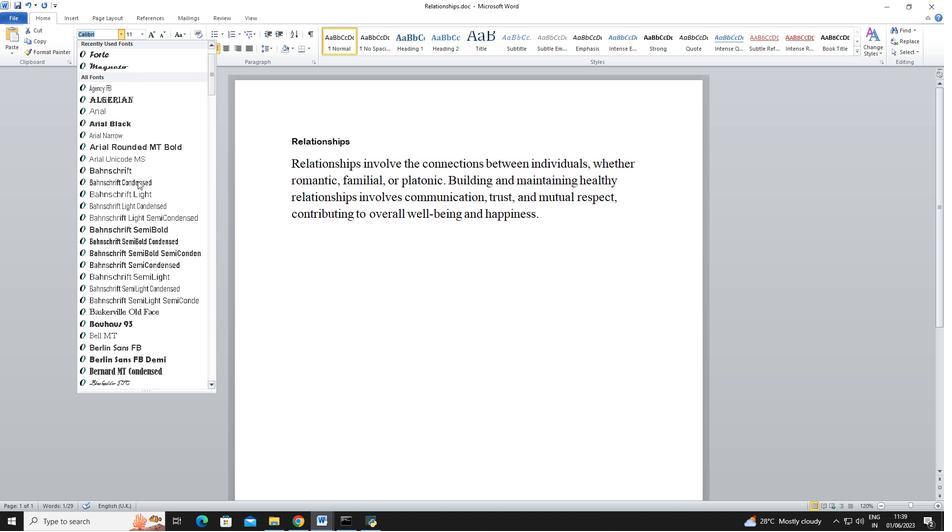 
Action: Mouse scrolled (137, 180) with delta (0, 0)
Screenshot: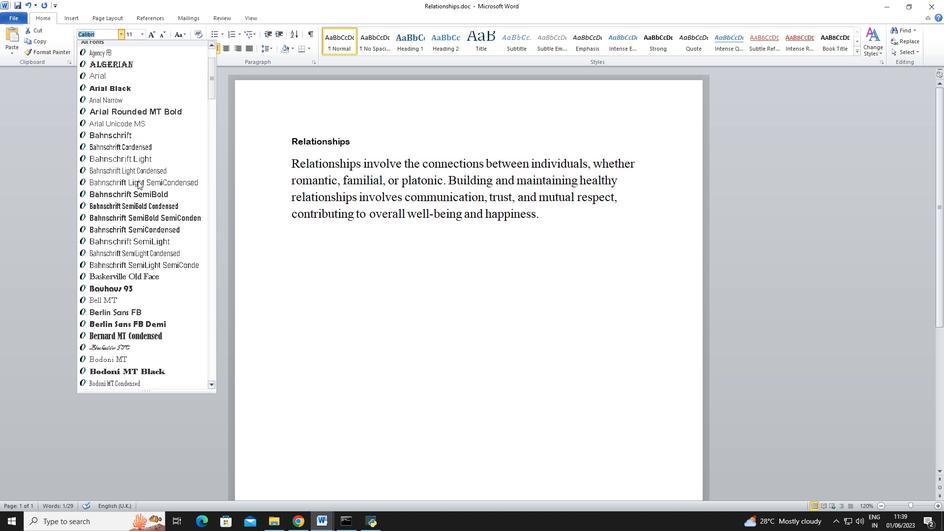 
Action: Mouse scrolled (137, 180) with delta (0, 0)
Screenshot: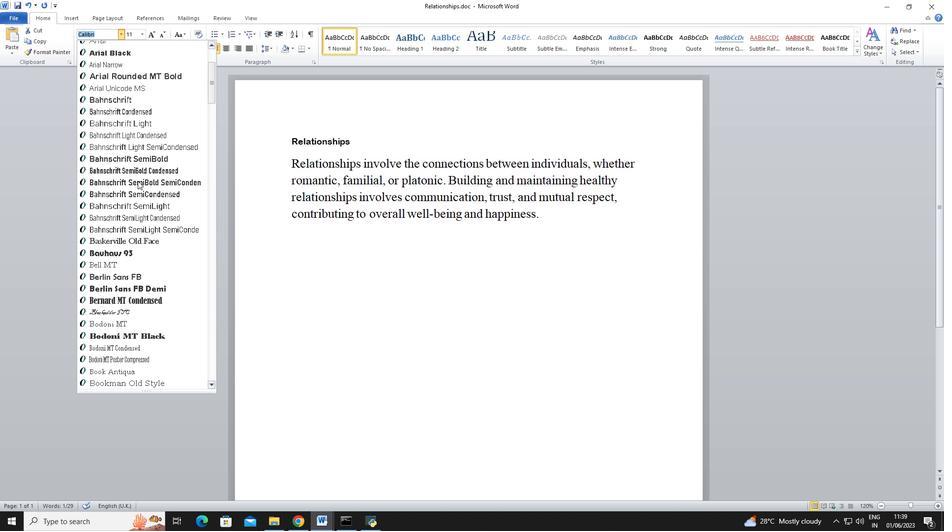
Action: Mouse scrolled (137, 180) with delta (0, 0)
Screenshot: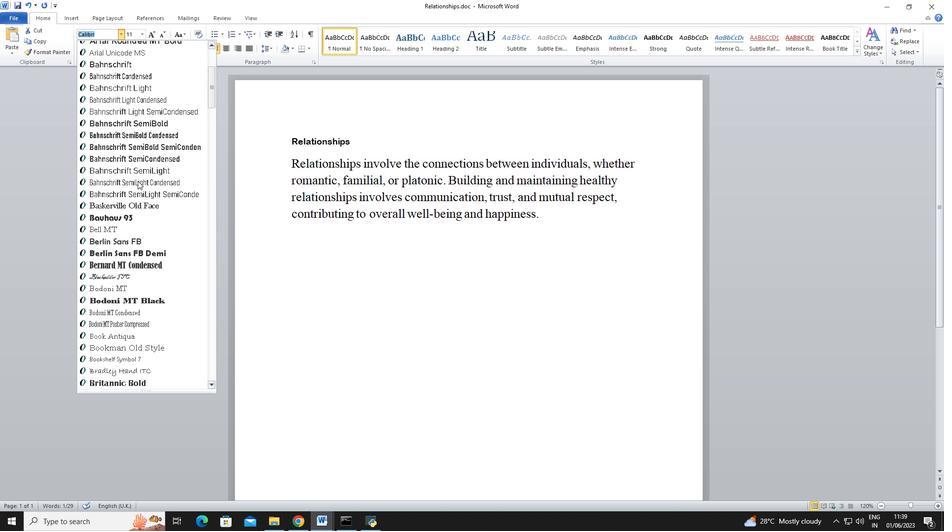 
Action: Mouse scrolled (137, 180) with delta (0, 0)
Screenshot: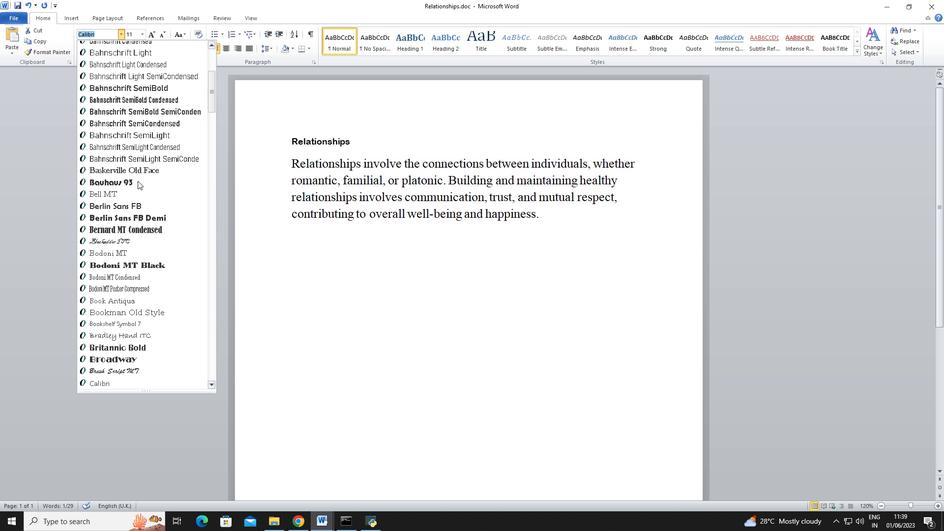 
Action: Mouse scrolled (137, 180) with delta (0, 0)
Screenshot: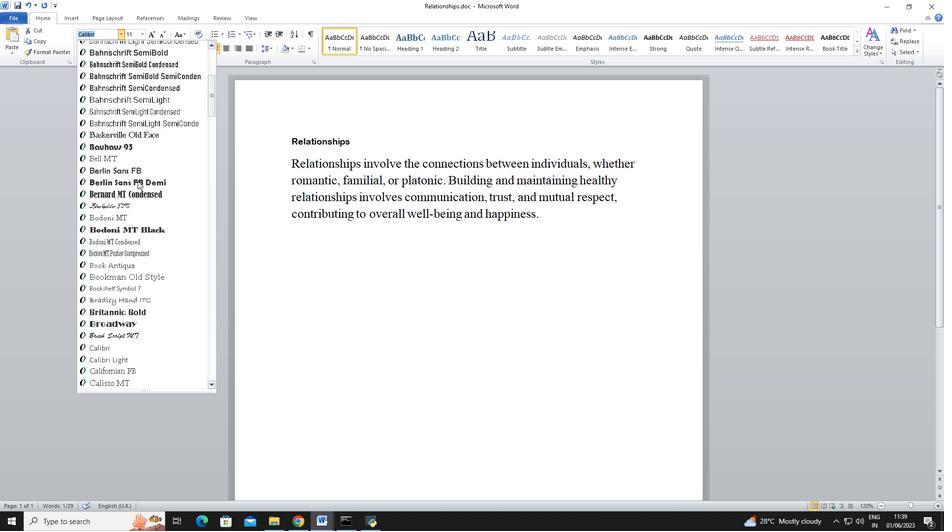 
Action: Mouse scrolled (137, 180) with delta (0, 0)
Screenshot: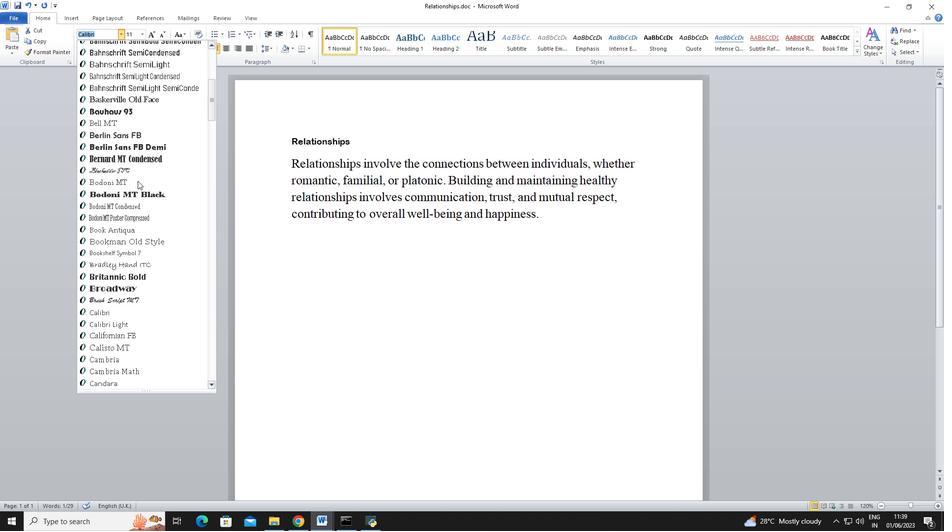 
Action: Mouse scrolled (137, 180) with delta (0, 0)
Screenshot: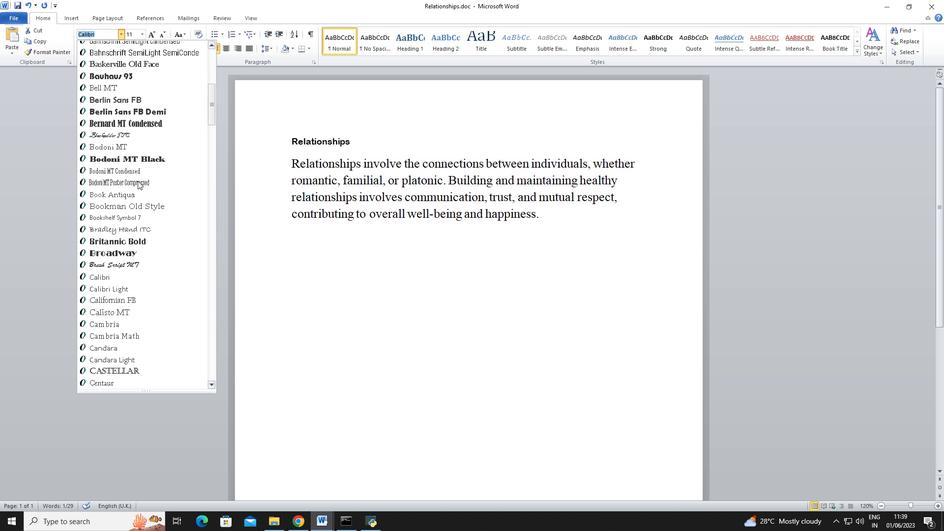 
Action: Mouse scrolled (137, 180) with delta (0, 0)
Screenshot: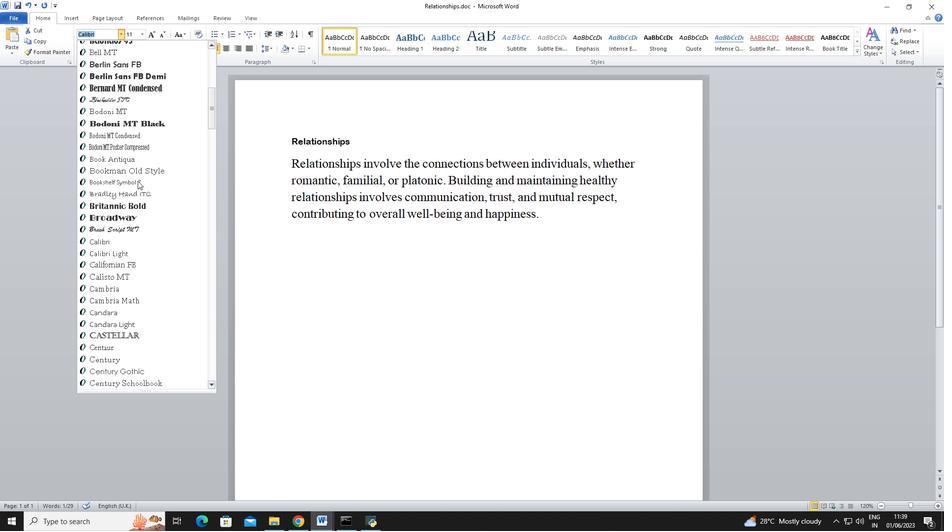
Action: Mouse scrolled (137, 180) with delta (0, 0)
Screenshot: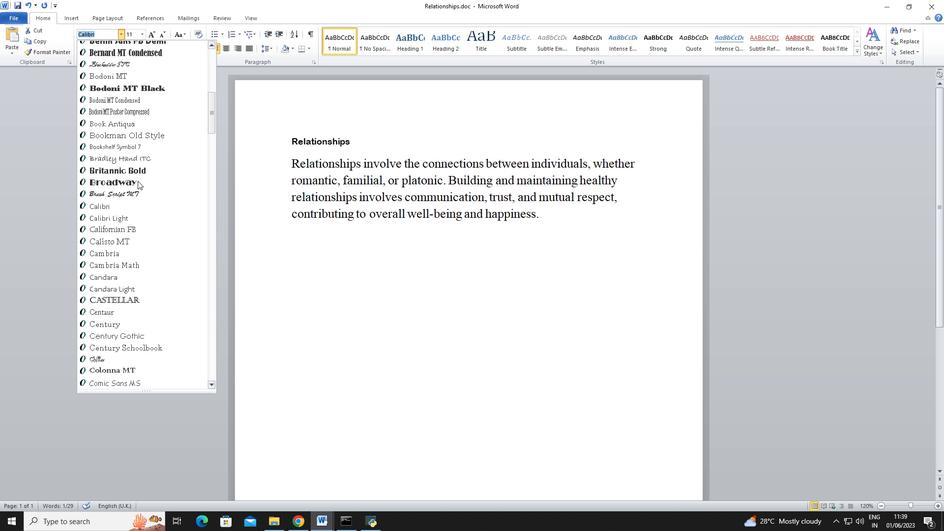
Action: Mouse scrolled (137, 180) with delta (0, 0)
Screenshot: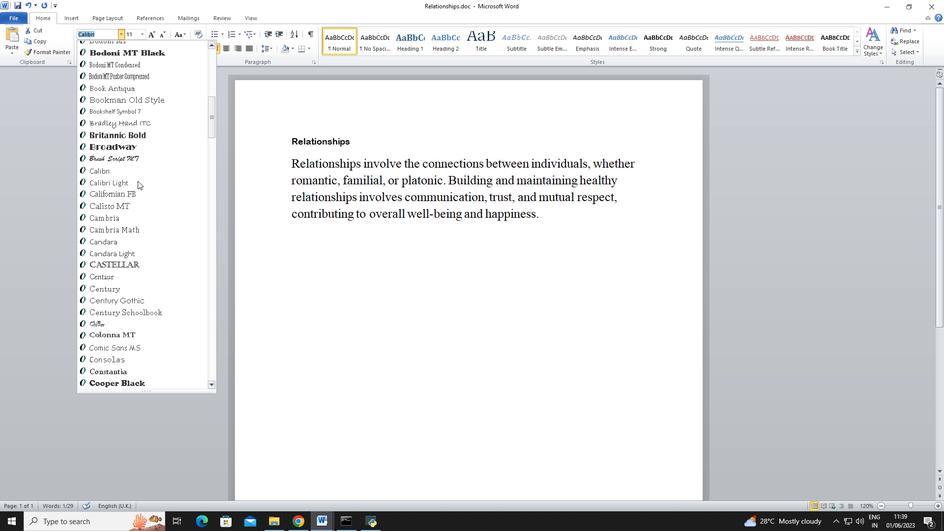 
Action: Mouse scrolled (137, 180) with delta (0, 0)
Screenshot: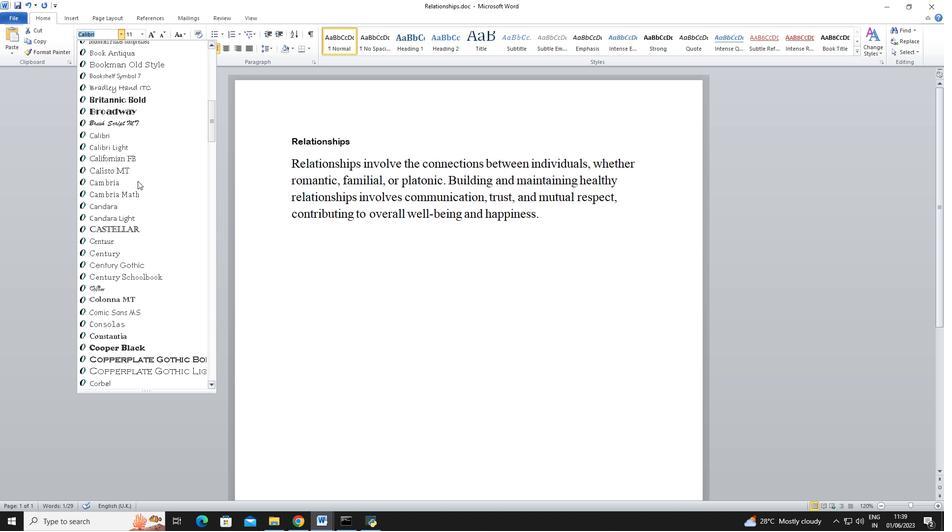 
Action: Mouse scrolled (137, 180) with delta (0, 0)
Screenshot: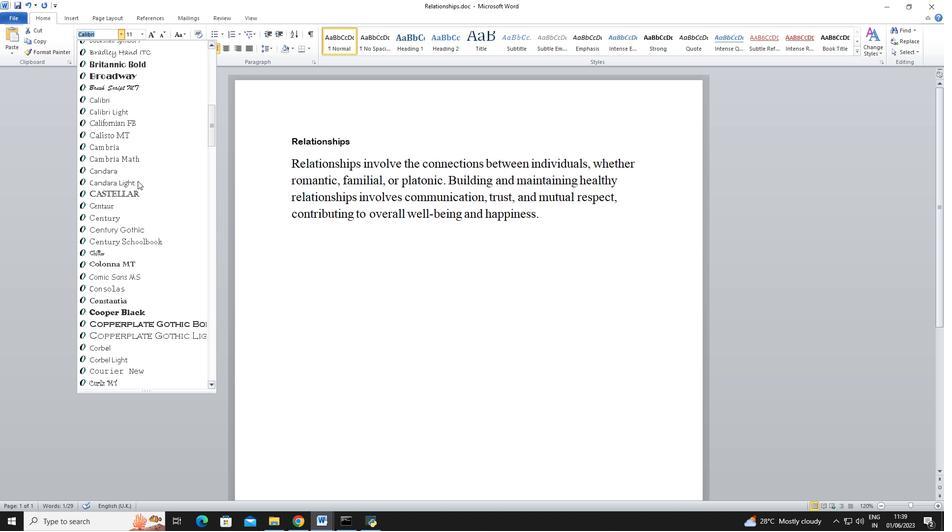 
Action: Mouse scrolled (137, 180) with delta (0, 0)
Screenshot: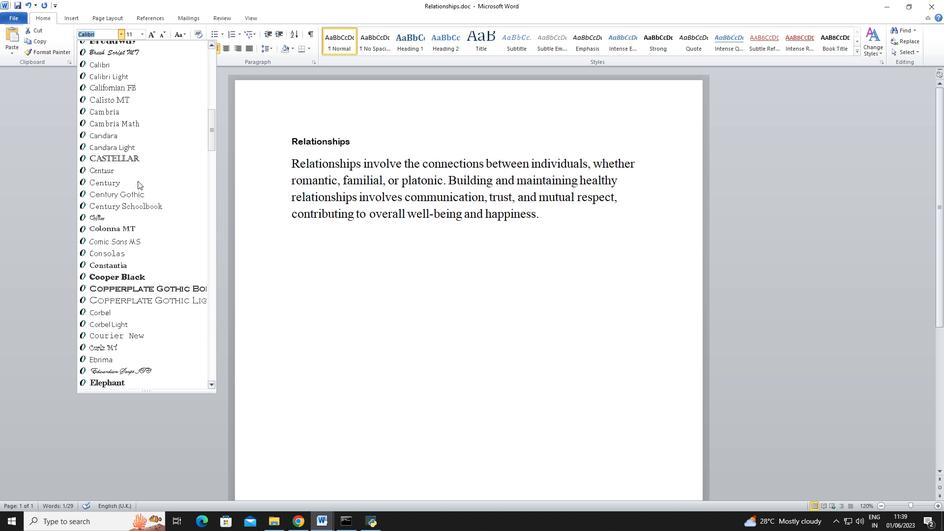 
Action: Mouse moved to (124, 350)
Screenshot: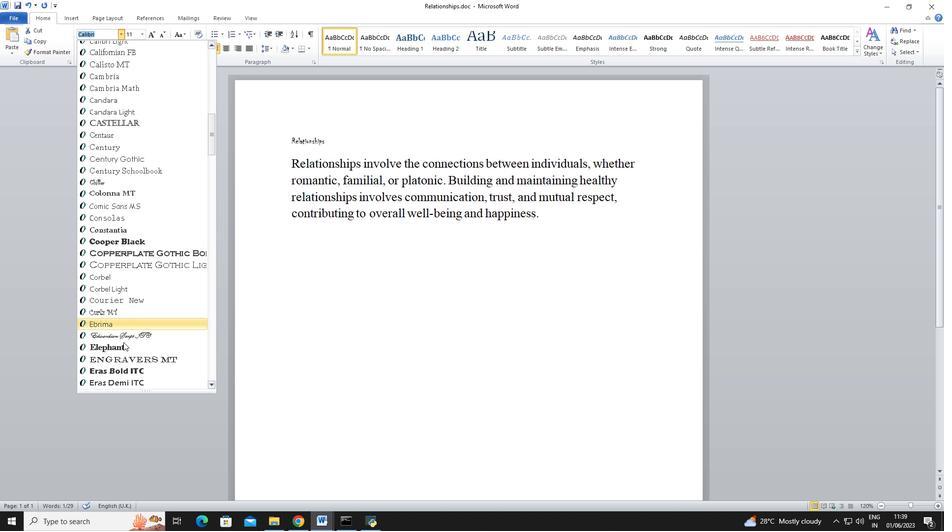 
Action: Mouse pressed left at (124, 350)
Screenshot: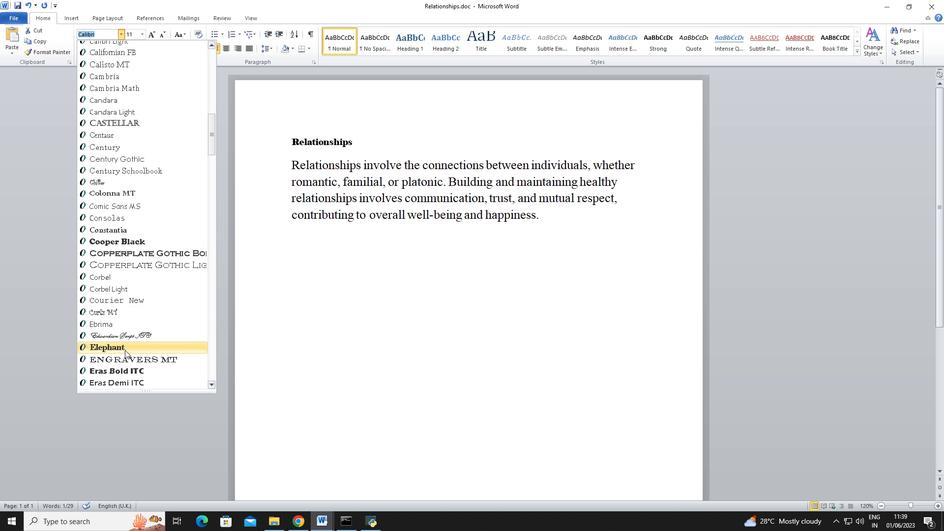 
Action: Mouse moved to (142, 31)
Screenshot: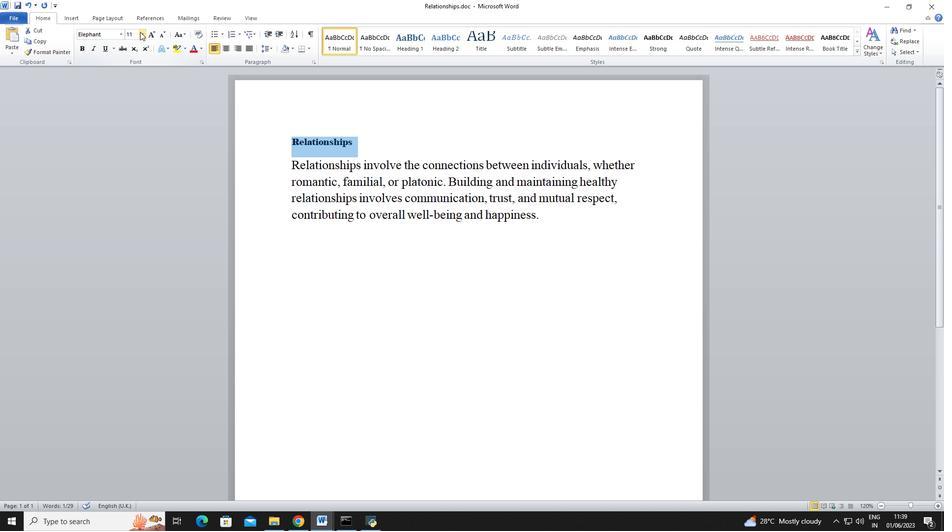 
Action: Mouse pressed left at (142, 31)
Screenshot: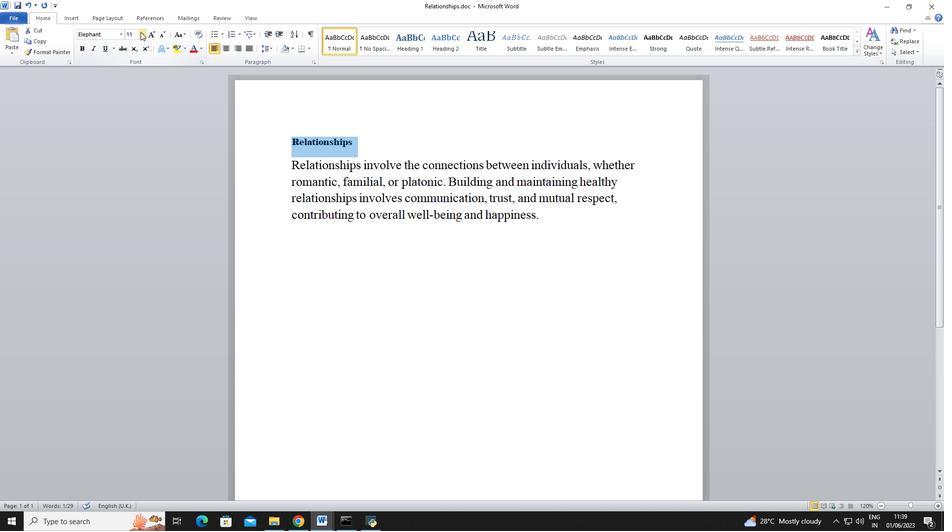 
Action: Mouse moved to (136, 86)
Screenshot: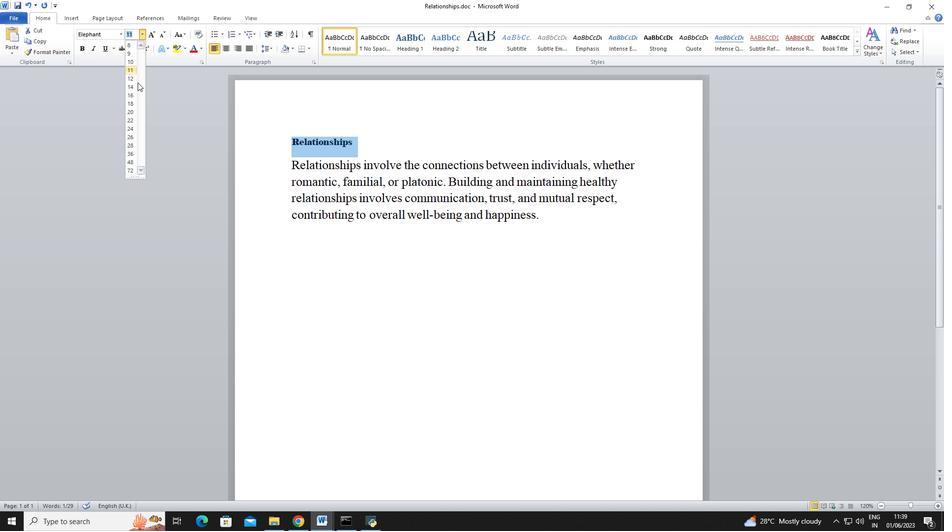 
Action: Mouse pressed left at (136, 86)
Screenshot: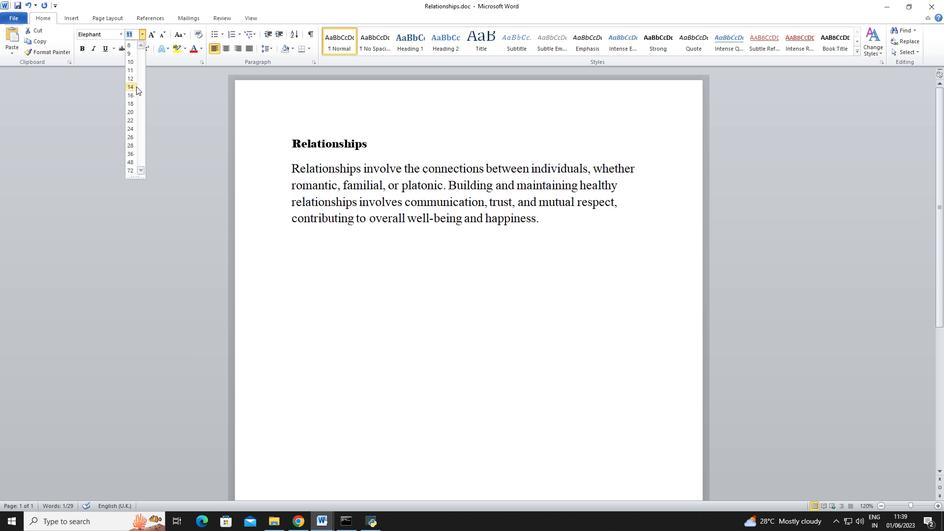 
Action: Mouse moved to (211, 48)
Screenshot: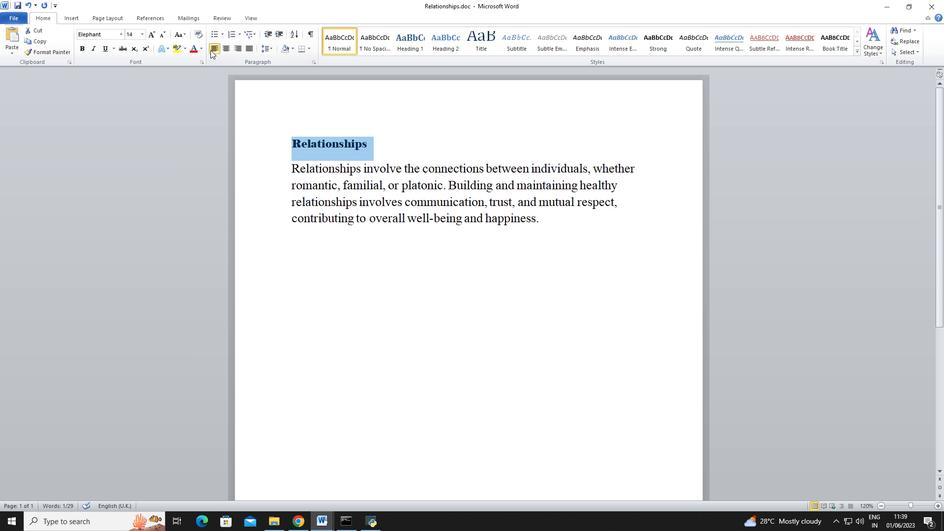 
Action: Mouse pressed left at (211, 48)
Screenshot: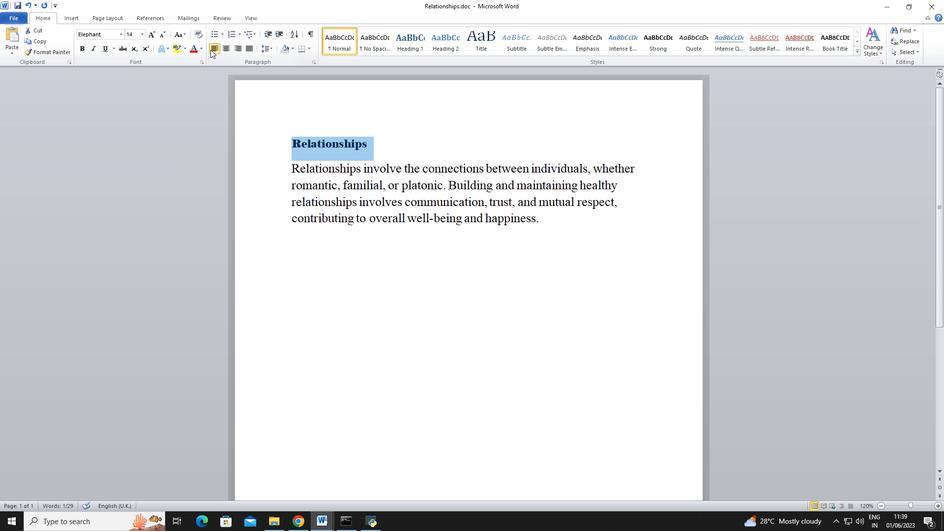 
Action: Mouse moved to (269, 252)
Screenshot: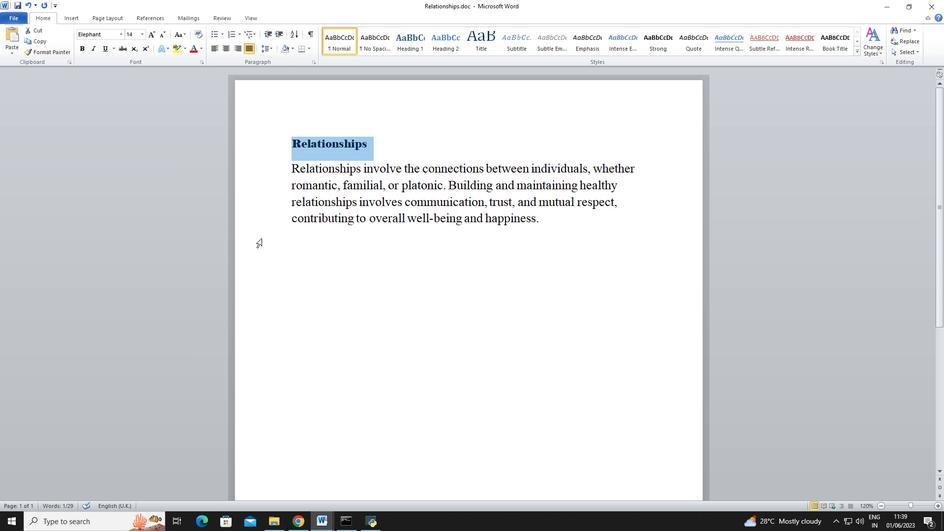 
Action: Mouse pressed left at (269, 252)
Screenshot: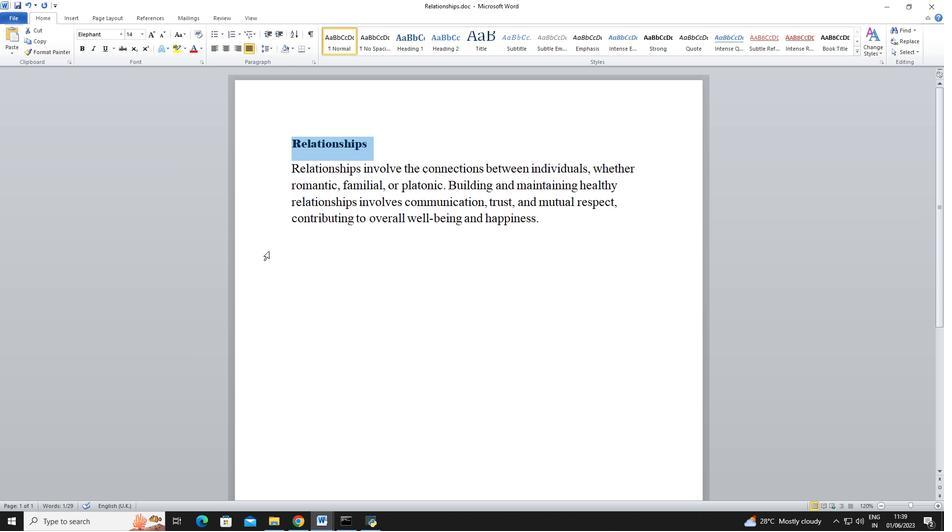 
Action: Mouse moved to (584, 220)
Screenshot: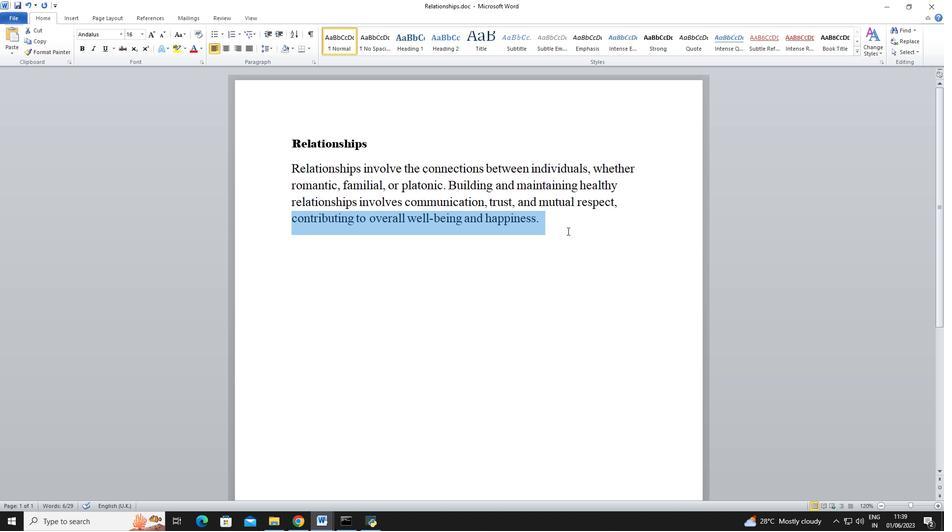
Action: Mouse pressed left at (584, 220)
Screenshot: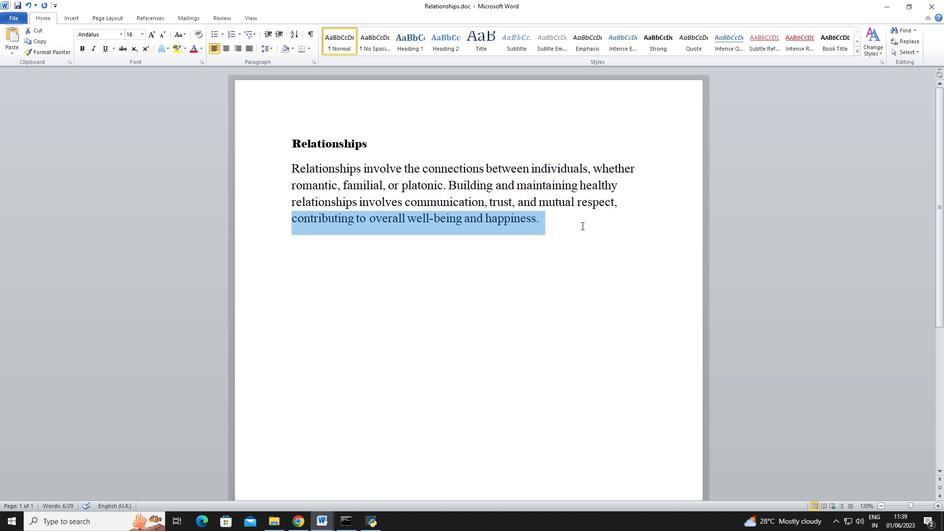 
